 Task: Add the Image component to the site builder.
Action: Mouse moved to (1158, 79)
Screenshot: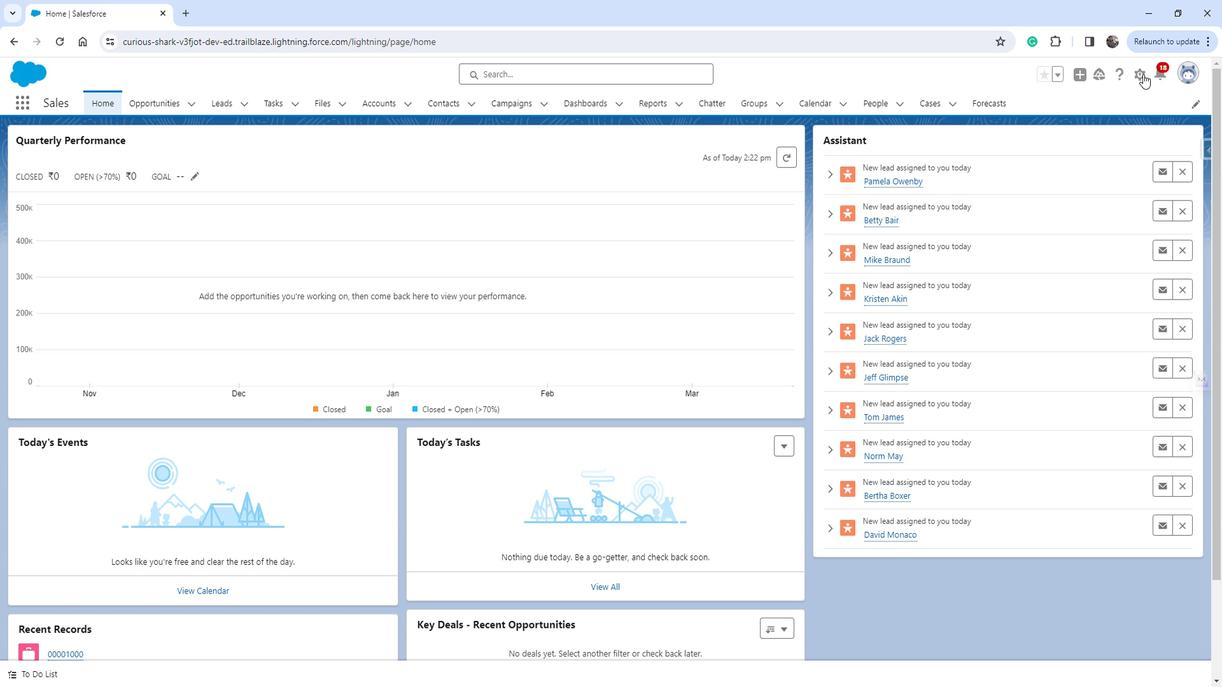 
Action: Mouse pressed left at (1158, 79)
Screenshot: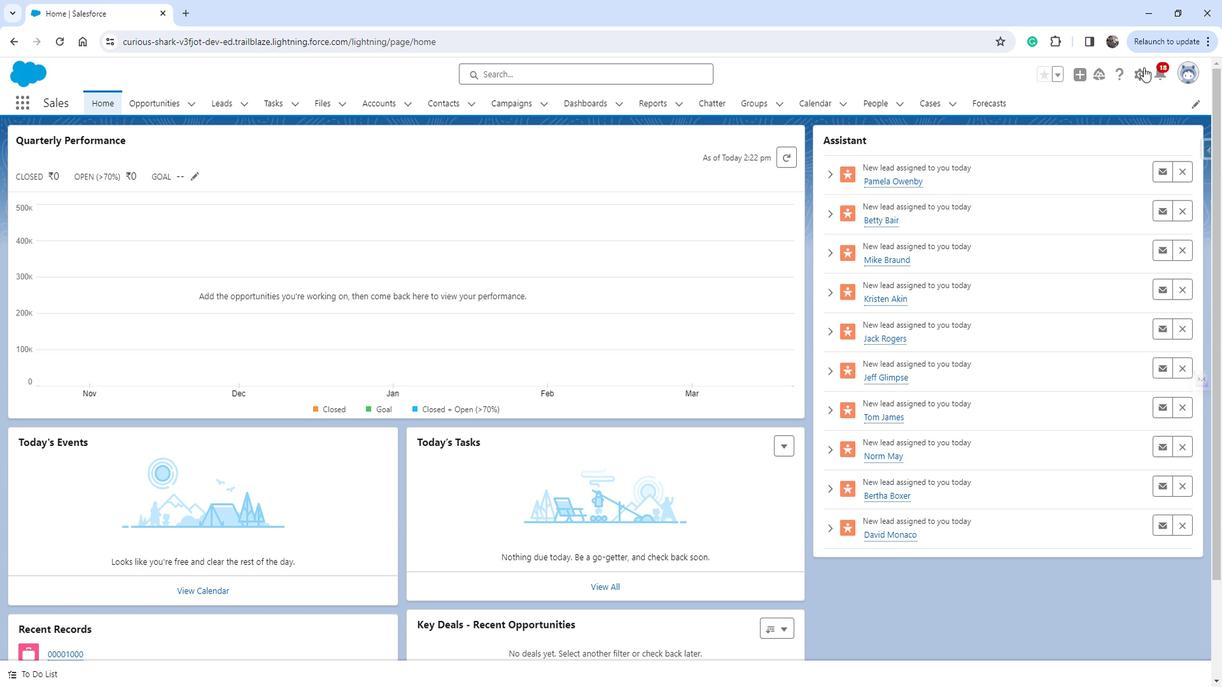 
Action: Mouse moved to (1116, 115)
Screenshot: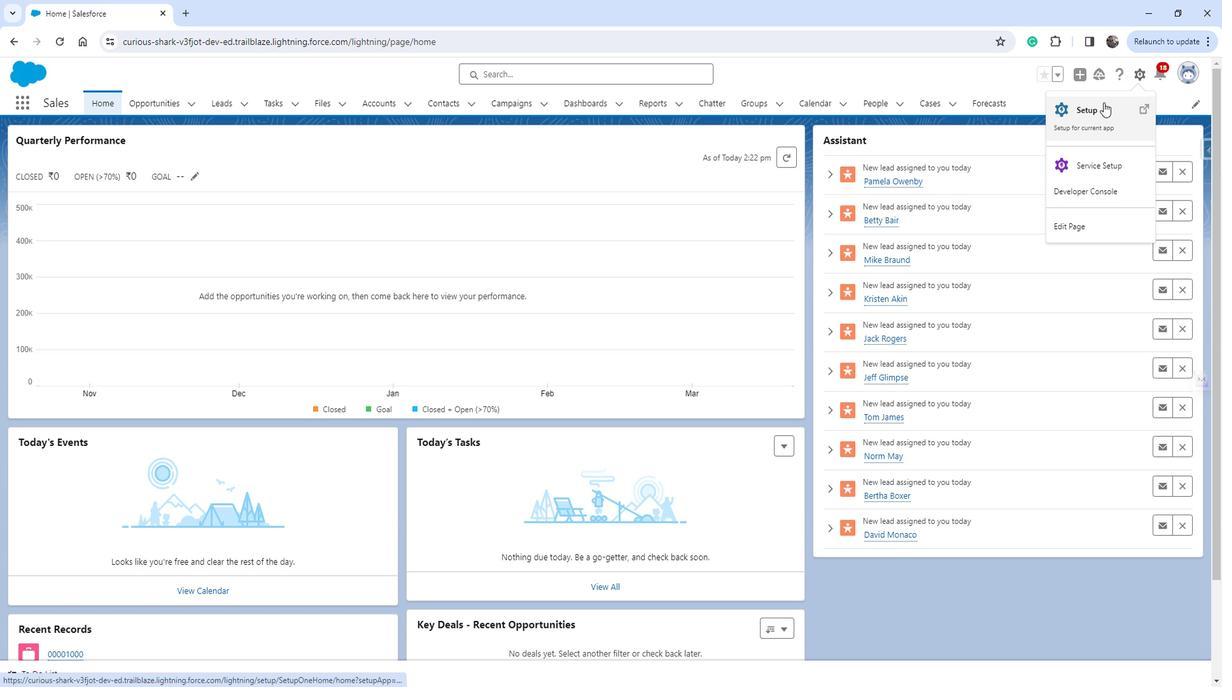 
Action: Mouse pressed left at (1116, 115)
Screenshot: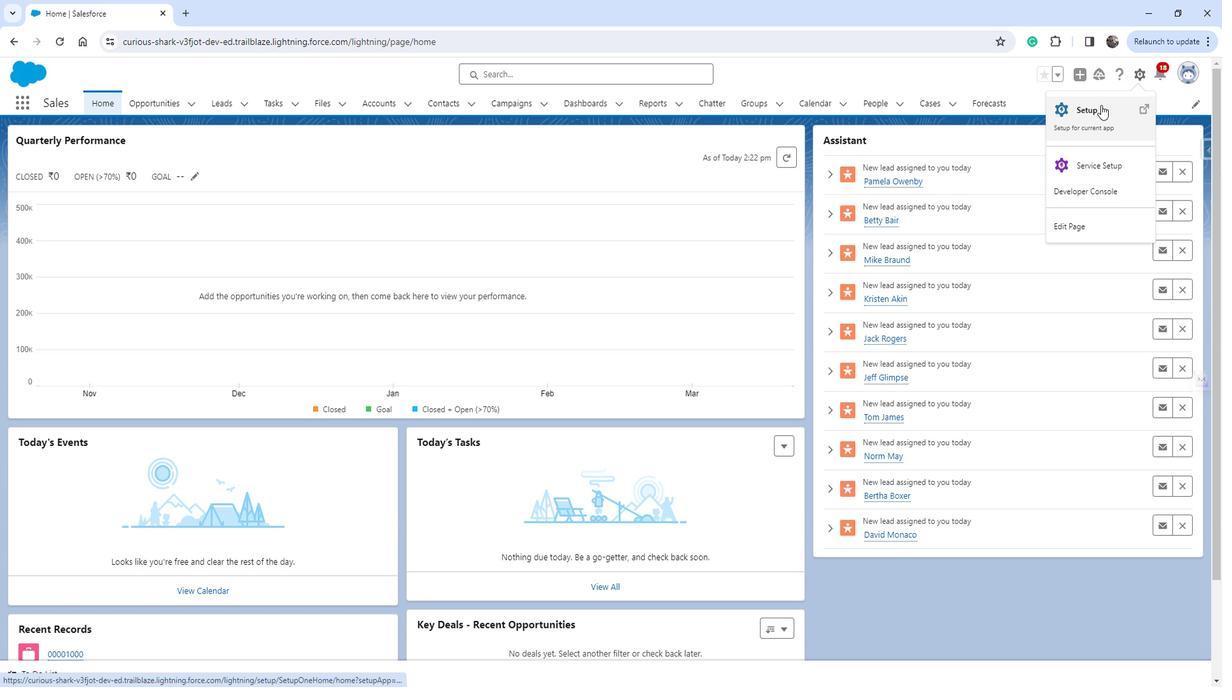 
Action: Mouse moved to (87, 494)
Screenshot: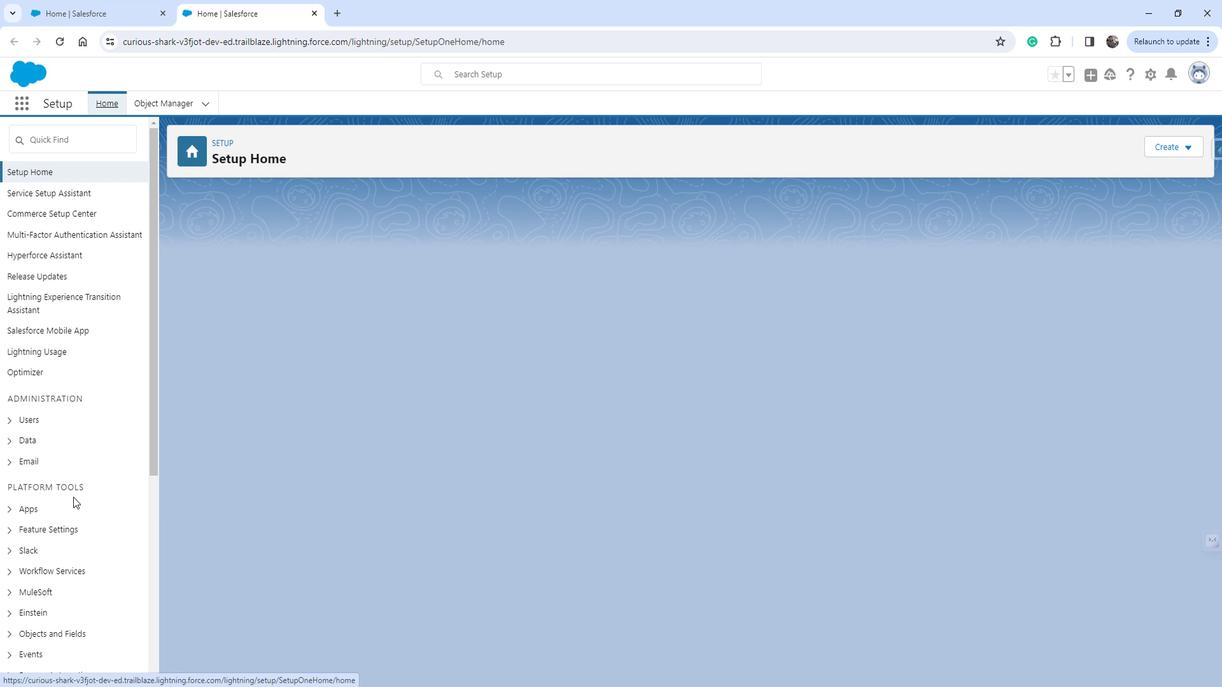 
Action: Mouse scrolled (87, 494) with delta (0, 0)
Screenshot: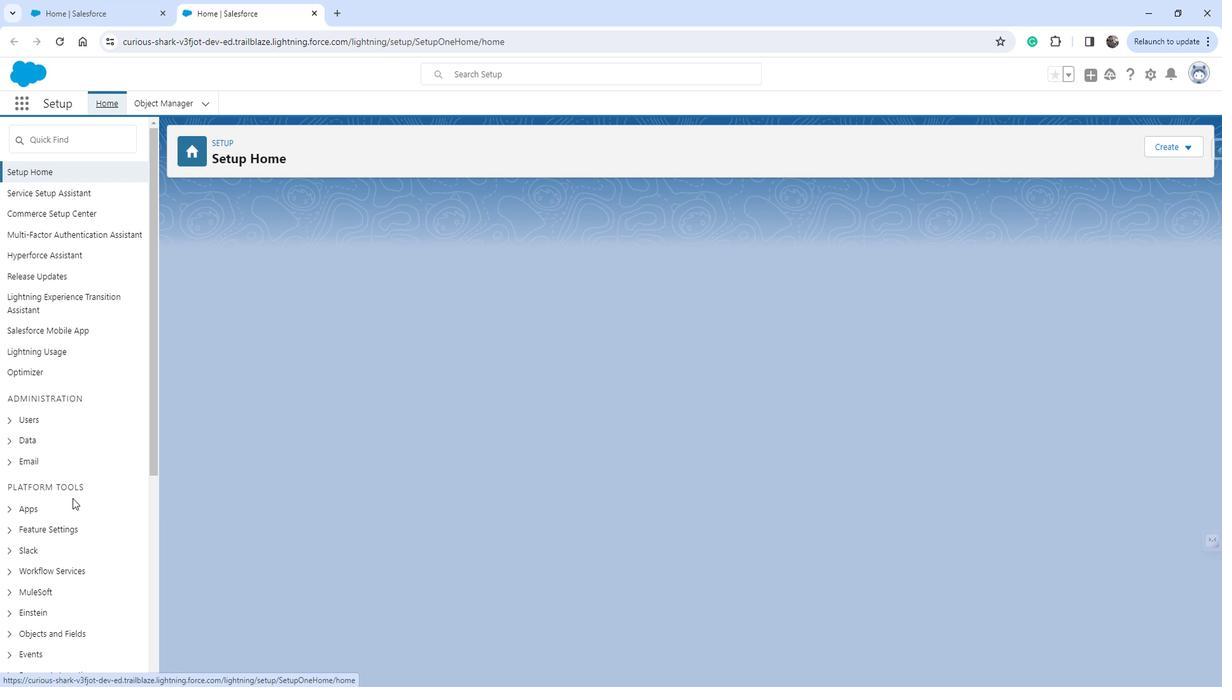 
Action: Mouse scrolled (87, 494) with delta (0, 0)
Screenshot: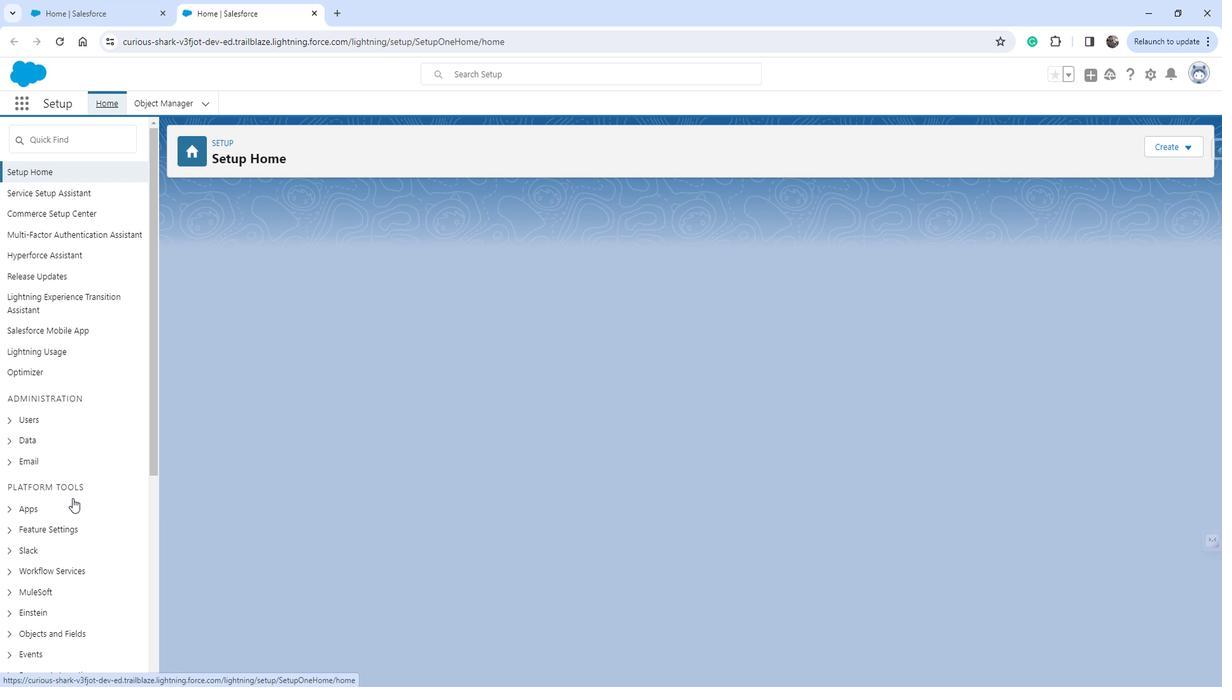 
Action: Mouse moved to (66, 390)
Screenshot: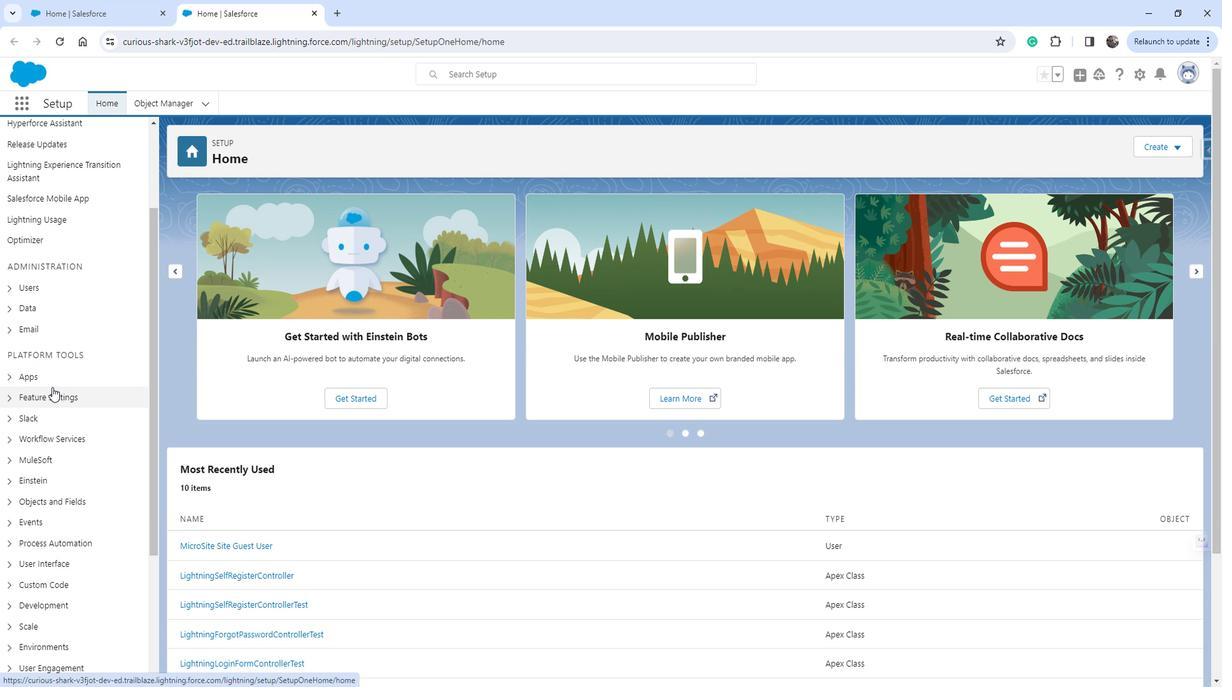 
Action: Mouse pressed left at (66, 390)
Screenshot: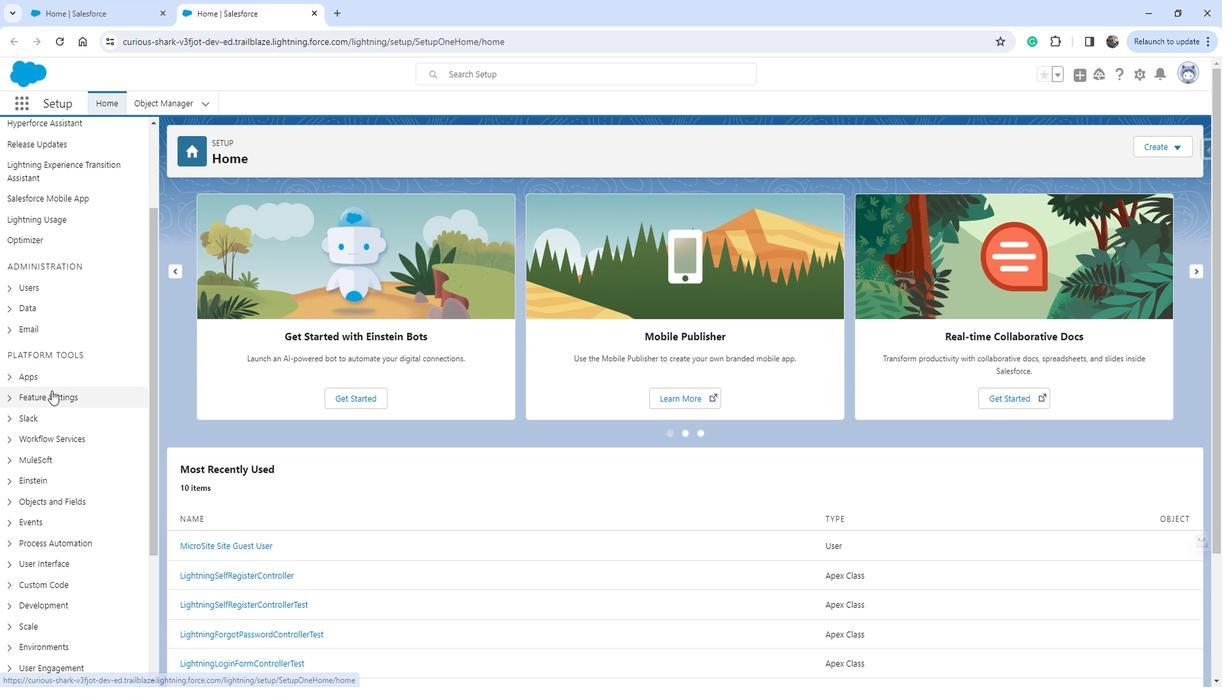 
Action: Mouse moved to (68, 499)
Screenshot: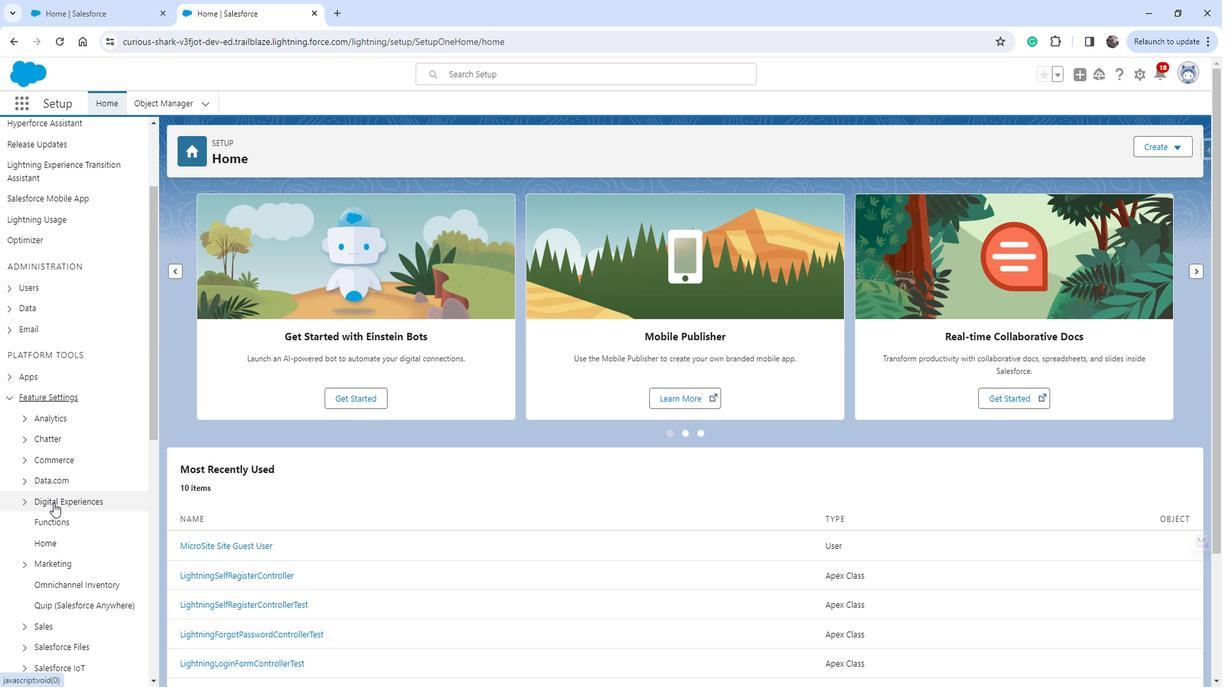
Action: Mouse pressed left at (68, 499)
Screenshot: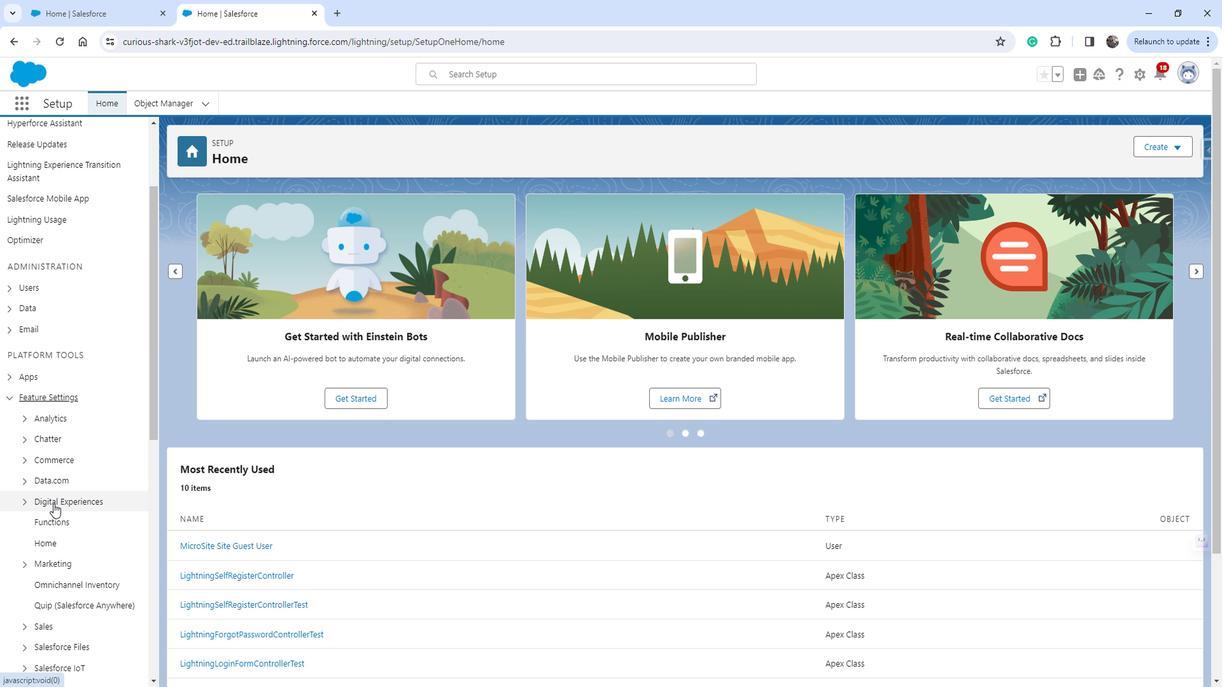 
Action: Mouse moved to (72, 520)
Screenshot: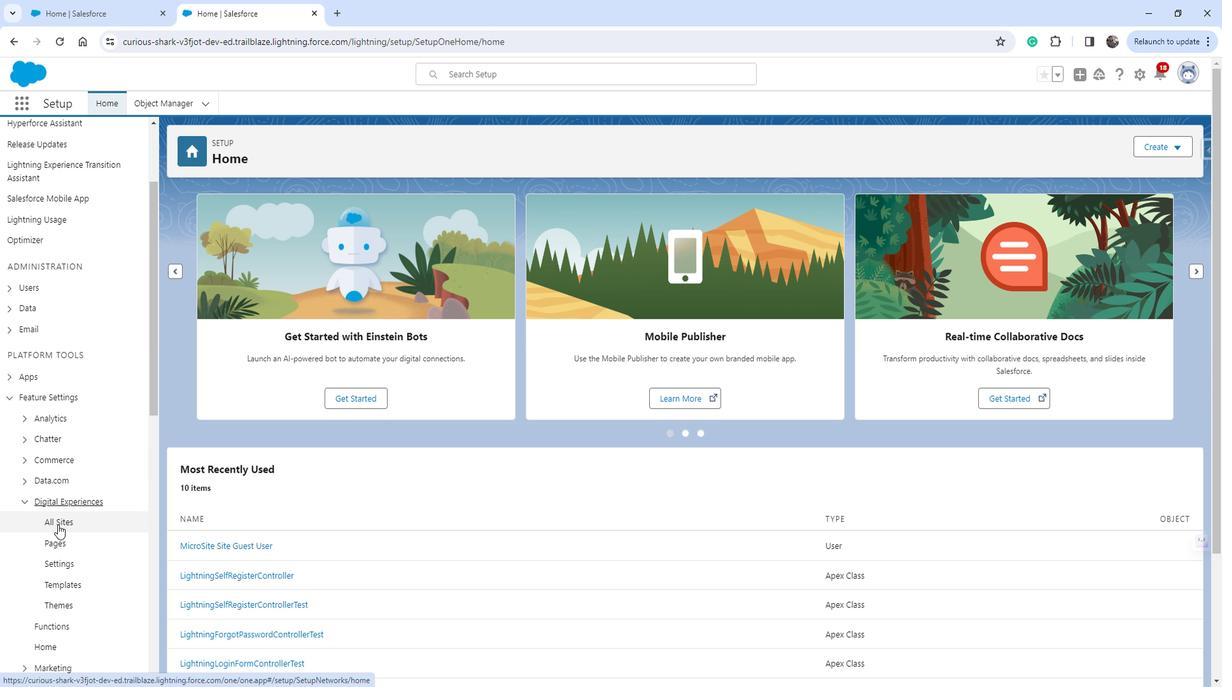 
Action: Mouse pressed left at (72, 520)
Screenshot: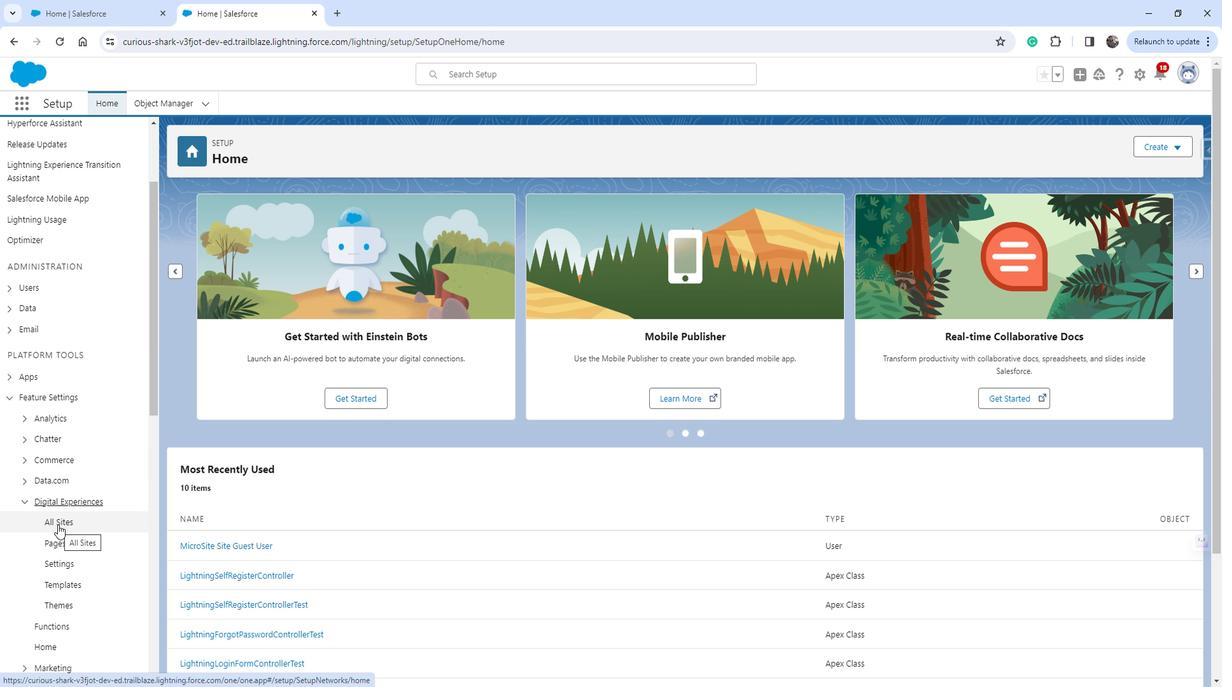 
Action: Mouse moved to (217, 308)
Screenshot: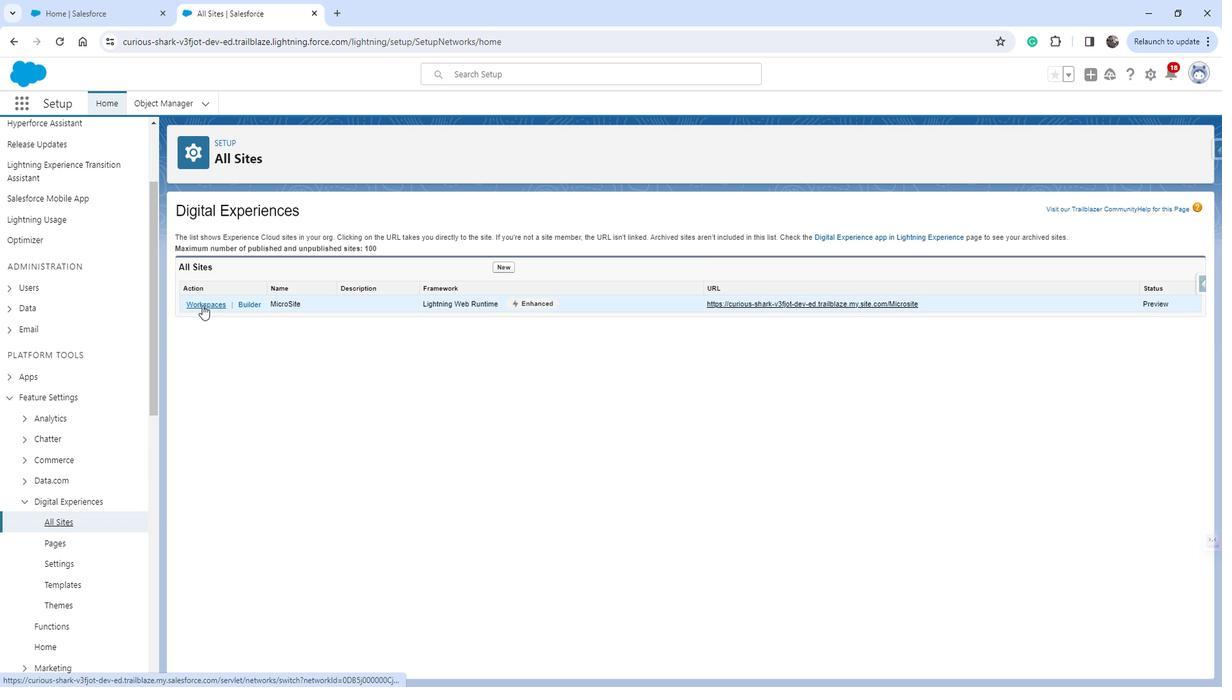 
Action: Mouse pressed left at (217, 308)
Screenshot: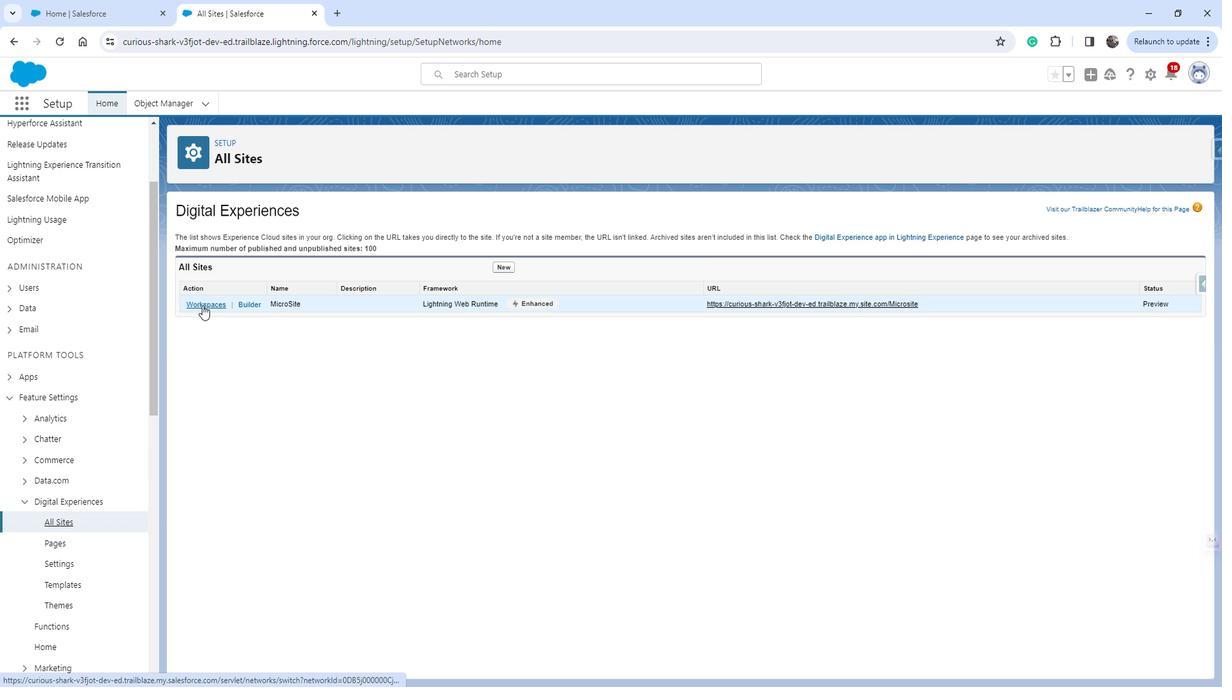 
Action: Mouse moved to (159, 276)
Screenshot: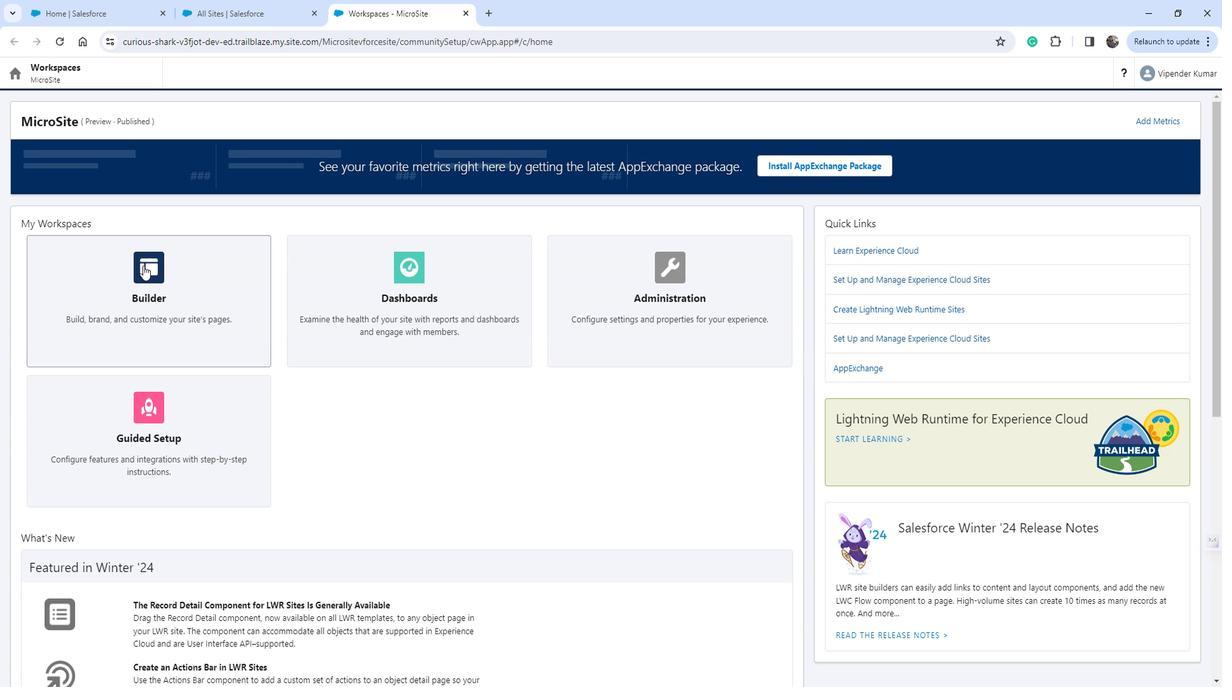 
Action: Mouse pressed left at (159, 276)
Screenshot: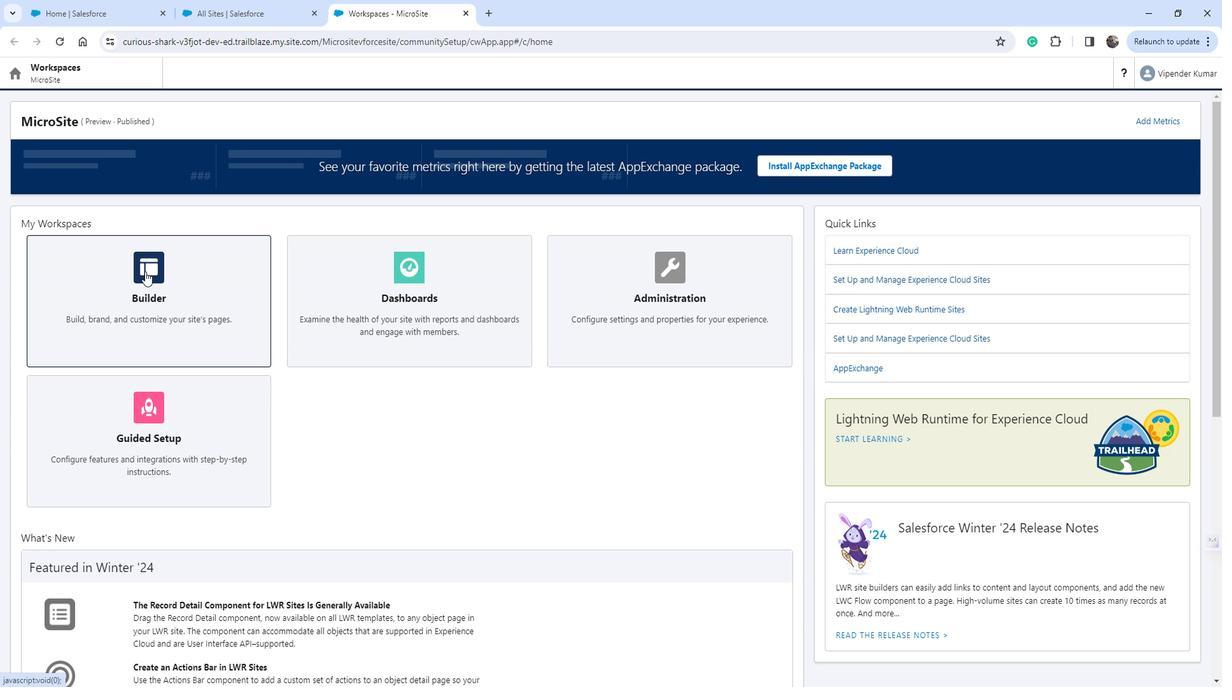 
Action: Mouse moved to (38, 128)
Screenshot: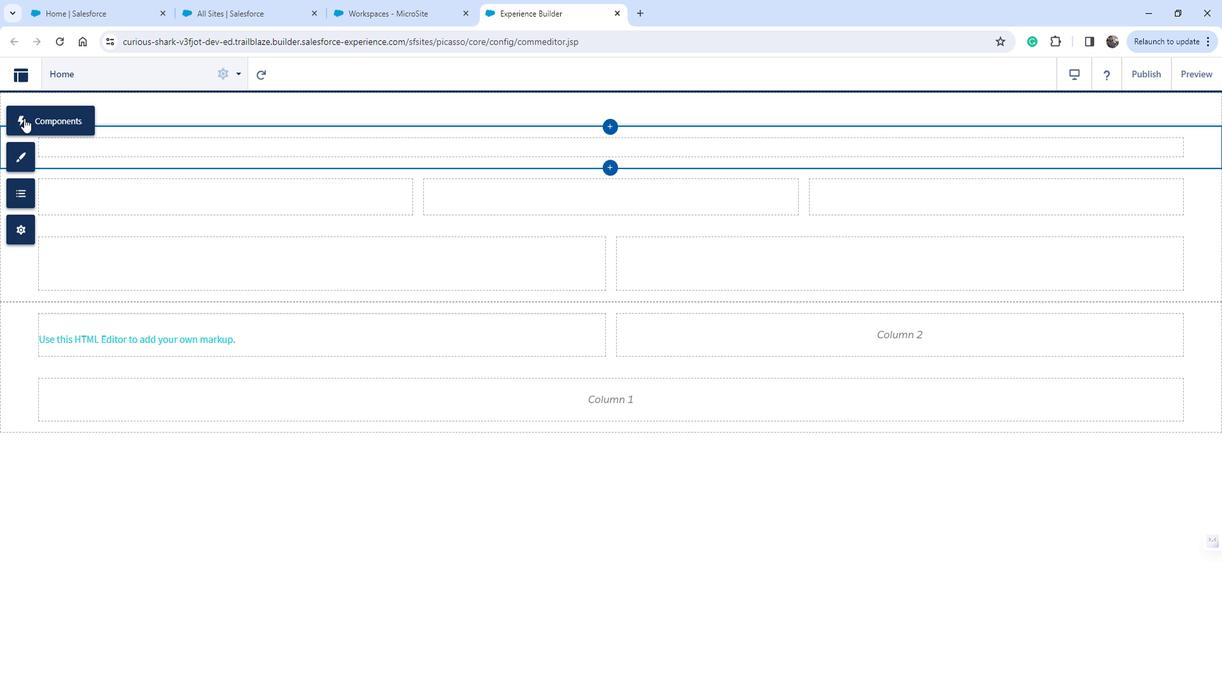 
Action: Mouse pressed left at (38, 128)
Screenshot: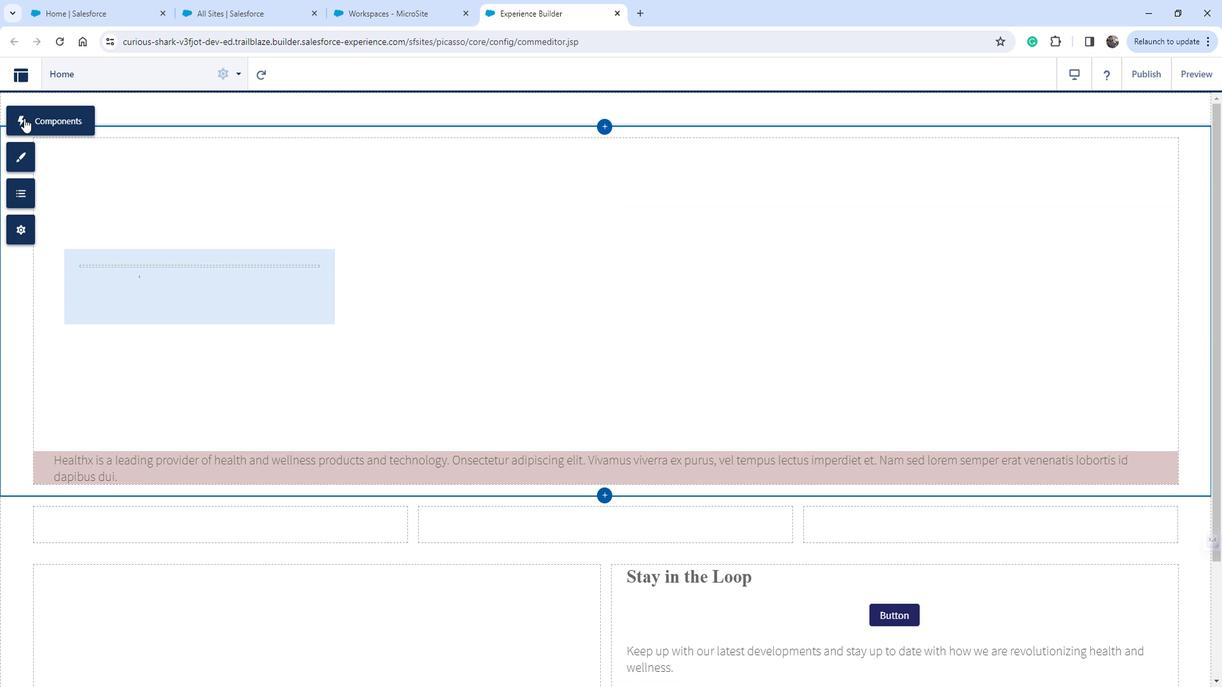 
Action: Mouse moved to (396, 377)
Screenshot: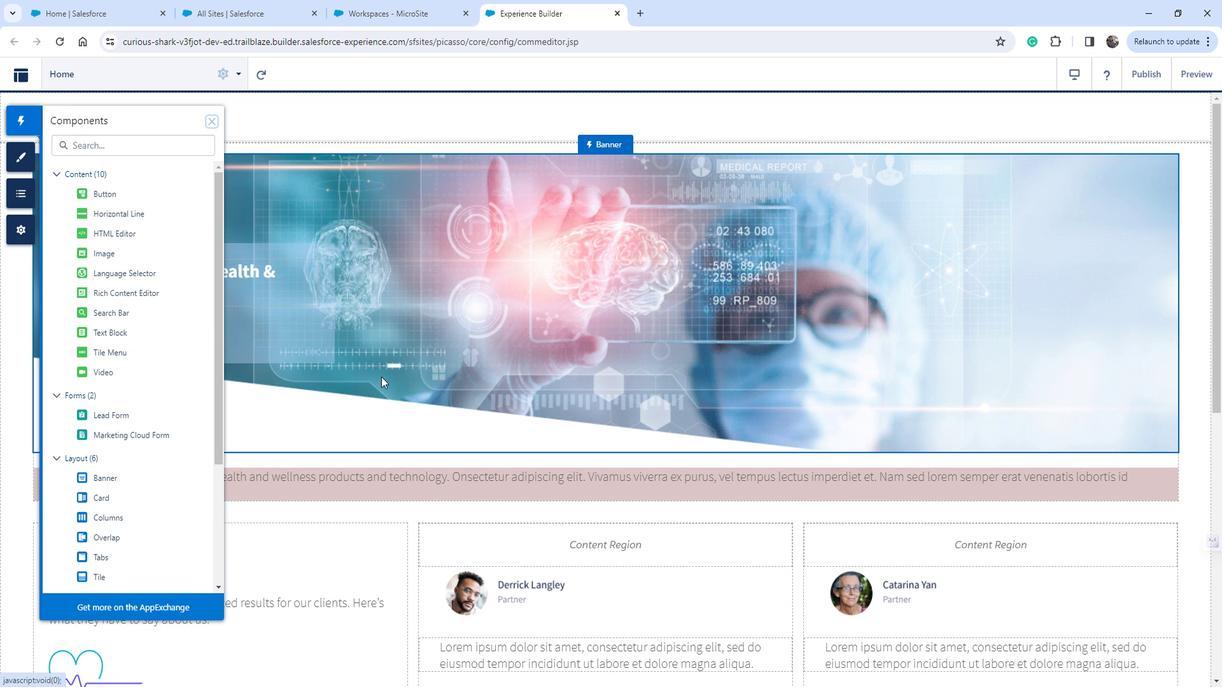 
Action: Mouse scrolled (396, 376) with delta (0, 0)
Screenshot: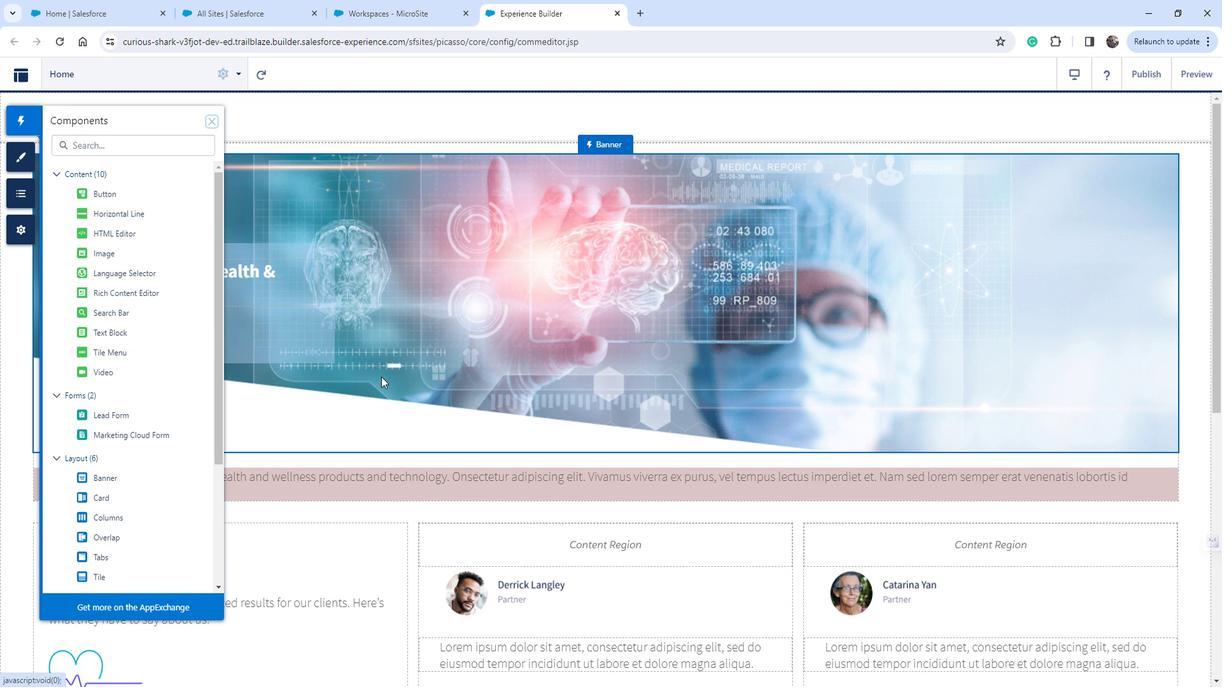 
Action: Mouse moved to (396, 377)
Screenshot: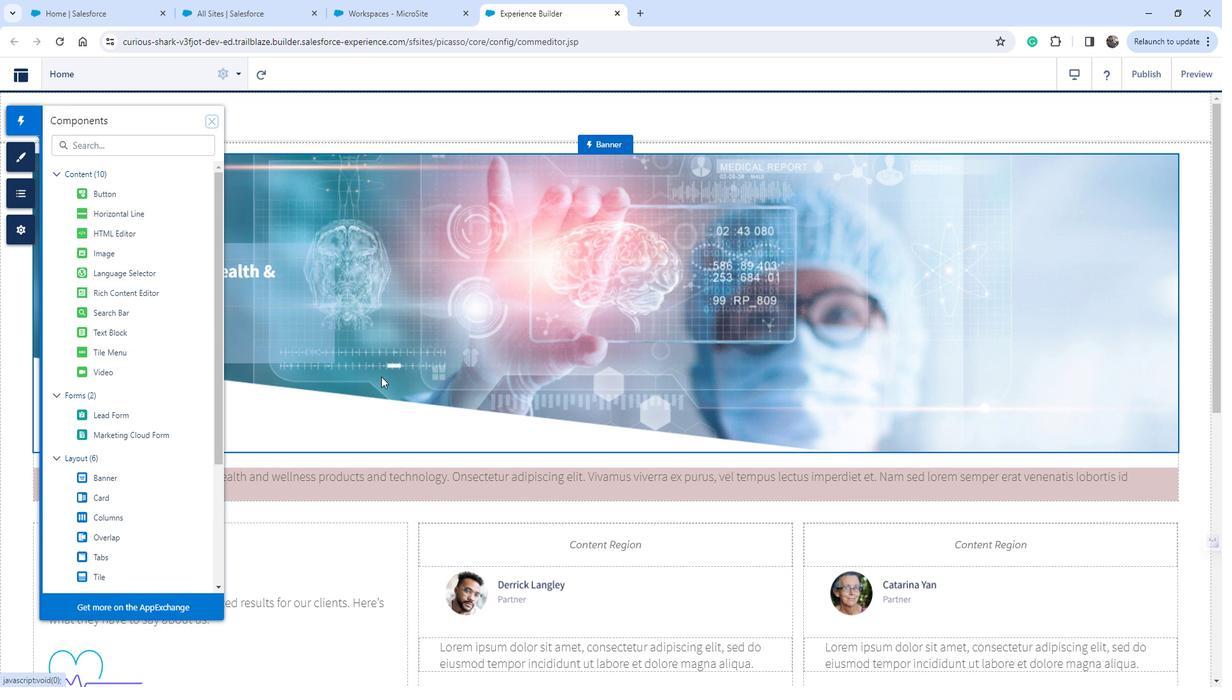 
Action: Mouse scrolled (396, 376) with delta (0, 0)
Screenshot: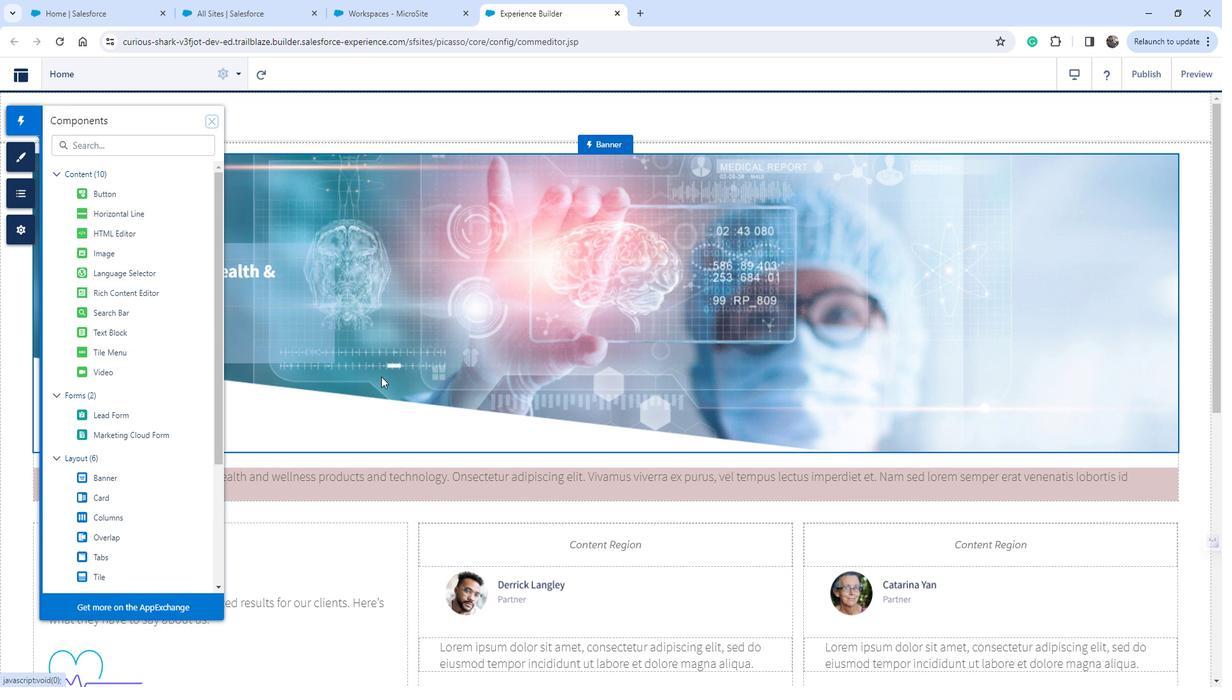 
Action: Mouse moved to (397, 377)
Screenshot: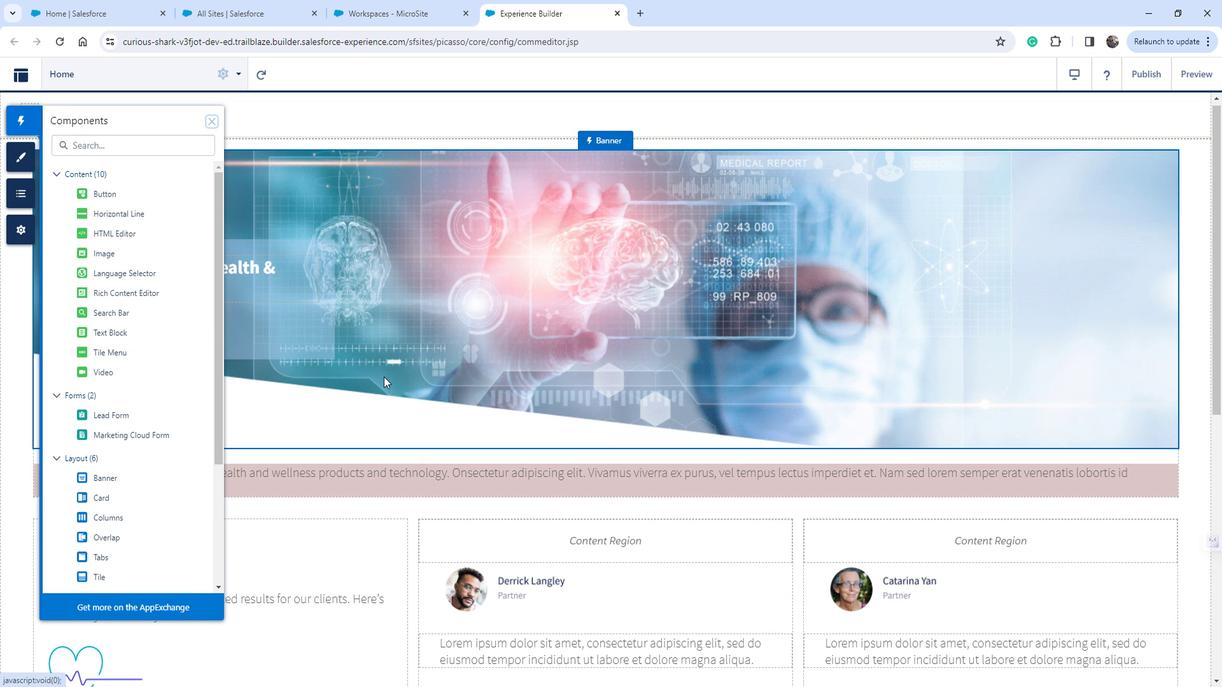 
Action: Mouse scrolled (397, 376) with delta (0, 0)
Screenshot: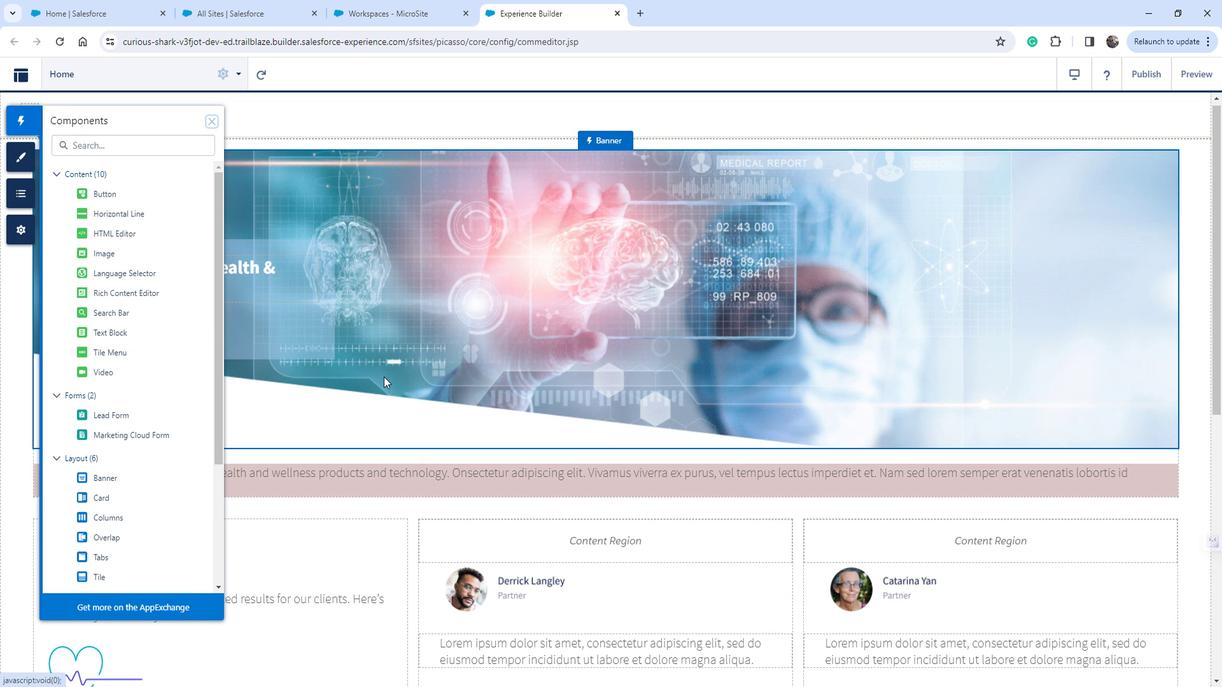 
Action: Mouse moved to (398, 377)
Screenshot: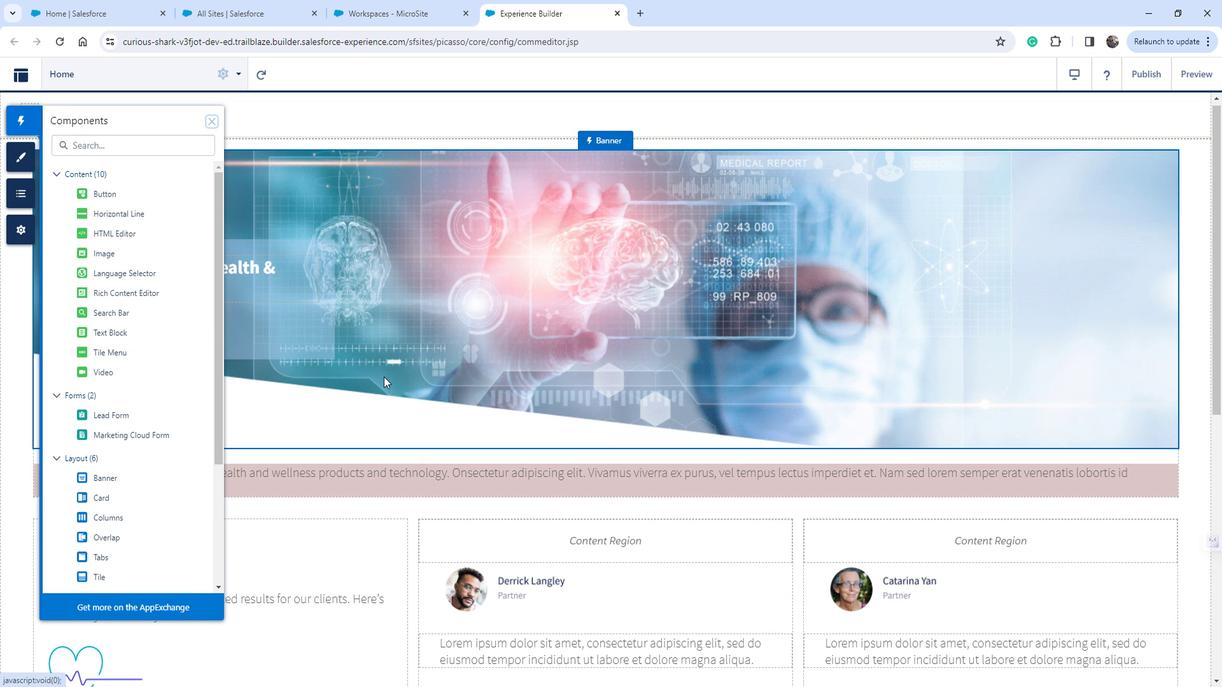 
Action: Mouse scrolled (398, 376) with delta (0, 0)
Screenshot: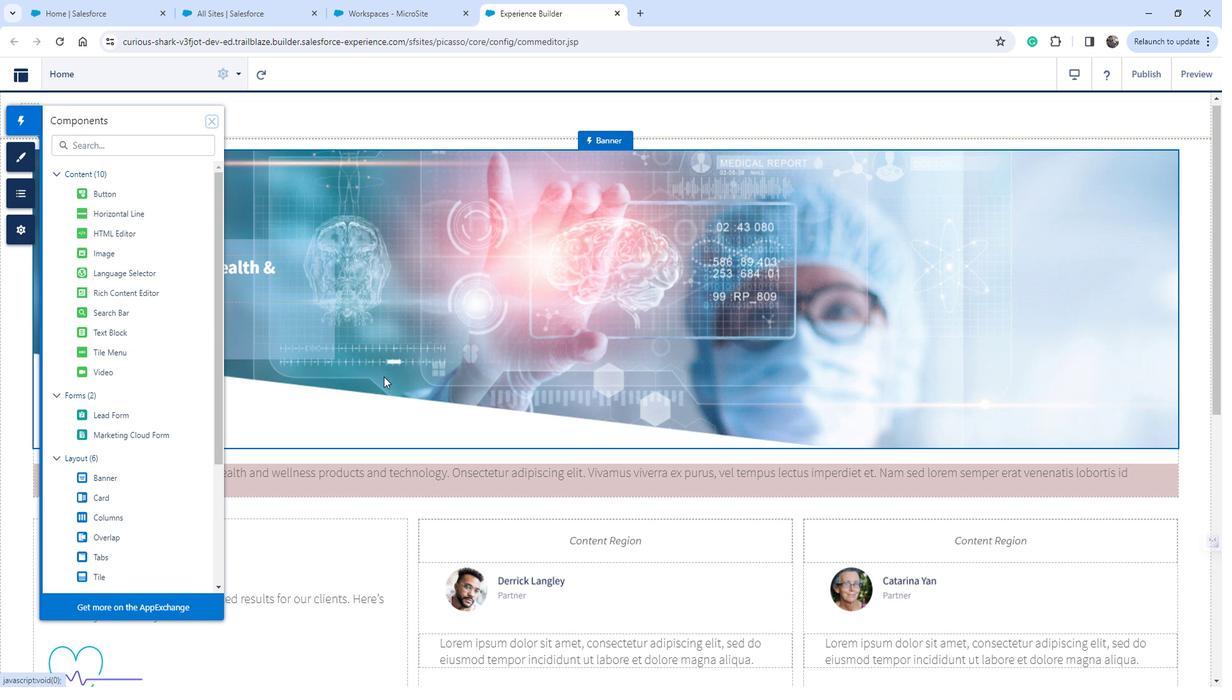 
Action: Mouse moved to (401, 375)
Screenshot: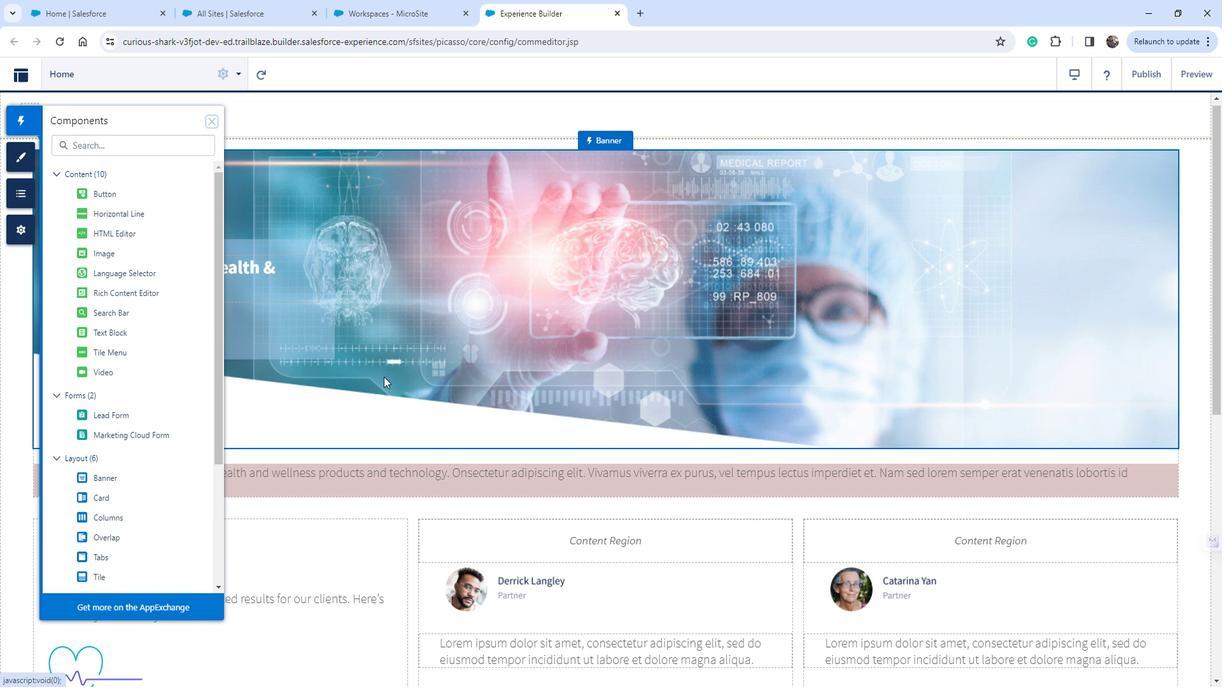 
Action: Mouse scrolled (401, 375) with delta (0, 0)
Screenshot: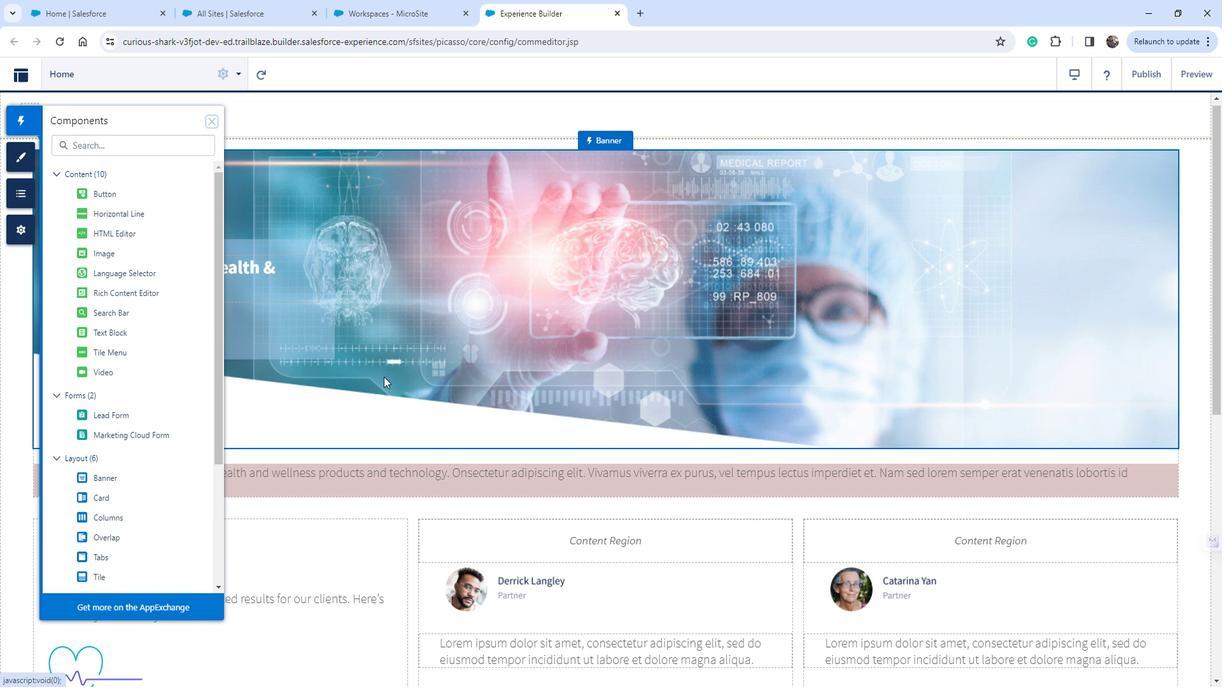 
Action: Mouse moved to (401, 375)
Screenshot: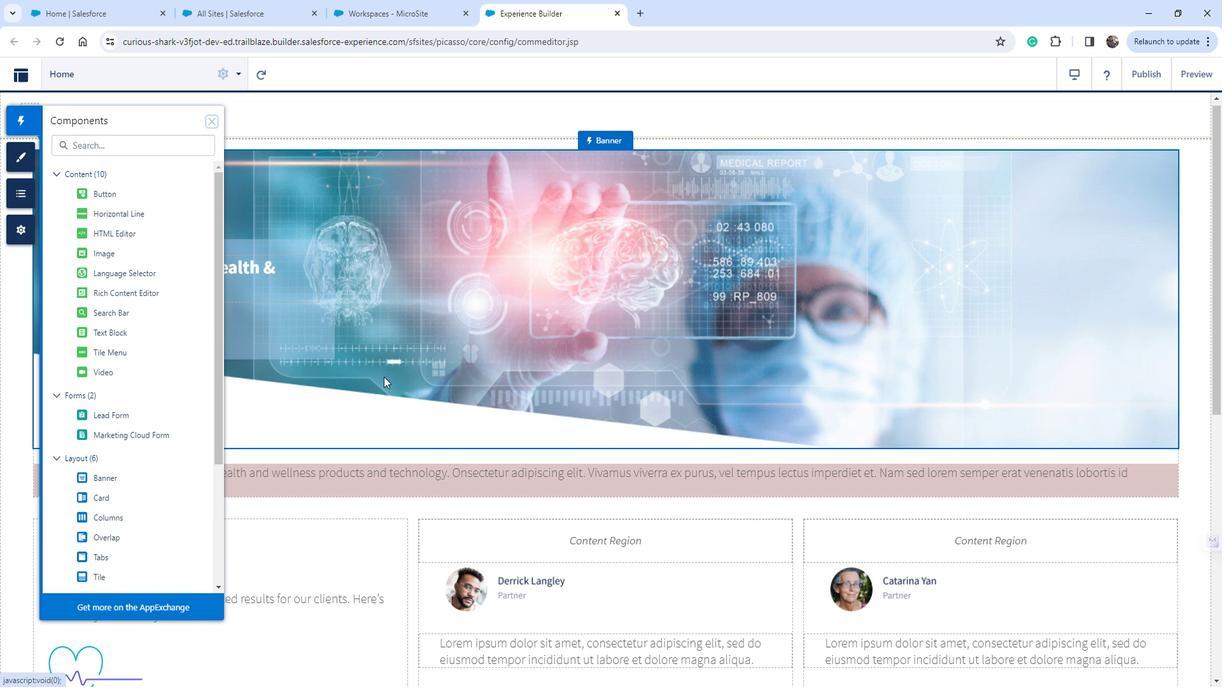 
Action: Mouse scrolled (401, 375) with delta (0, 0)
Screenshot: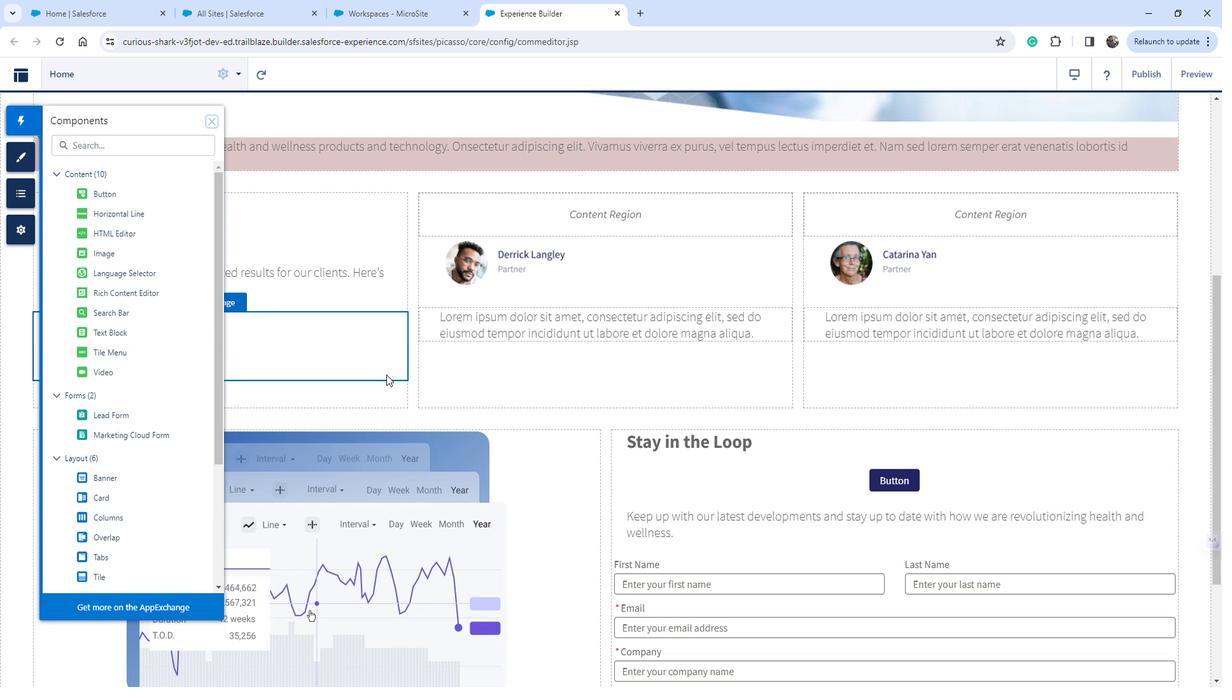 
Action: Mouse scrolled (401, 375) with delta (0, 0)
Screenshot: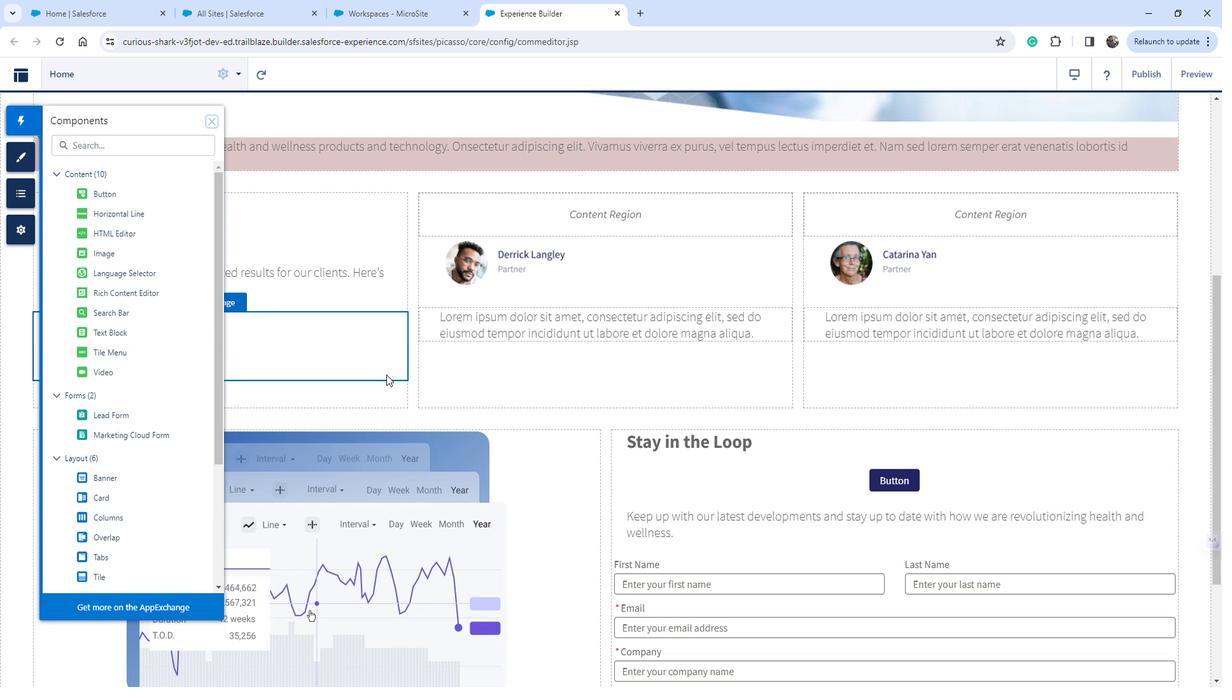 
Action: Mouse scrolled (401, 375) with delta (0, 0)
Screenshot: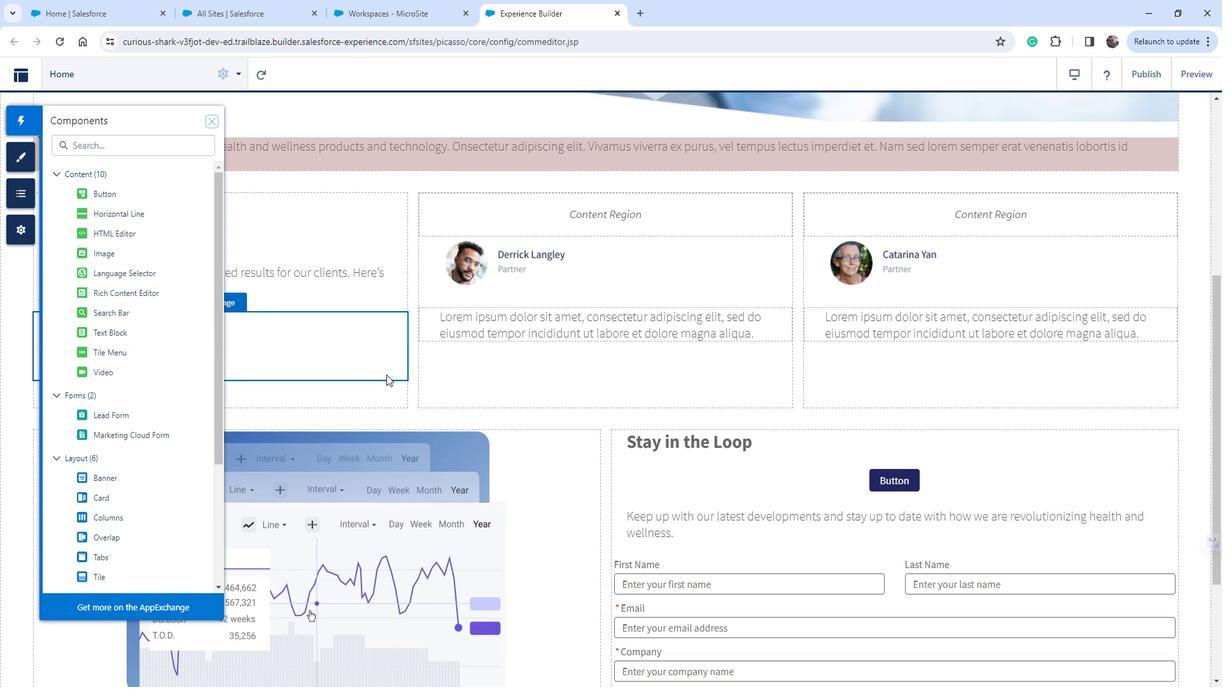 
Action: Mouse scrolled (401, 376) with delta (0, 0)
Screenshot: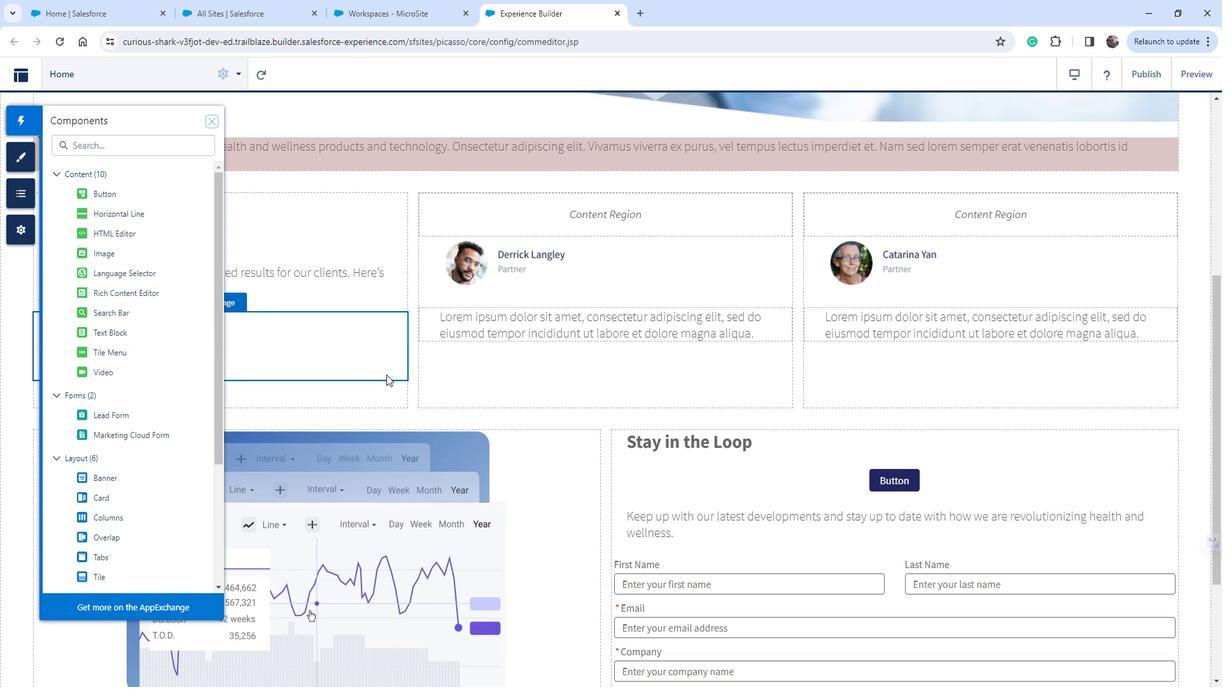 
Action: Mouse scrolled (401, 375) with delta (0, 0)
Screenshot: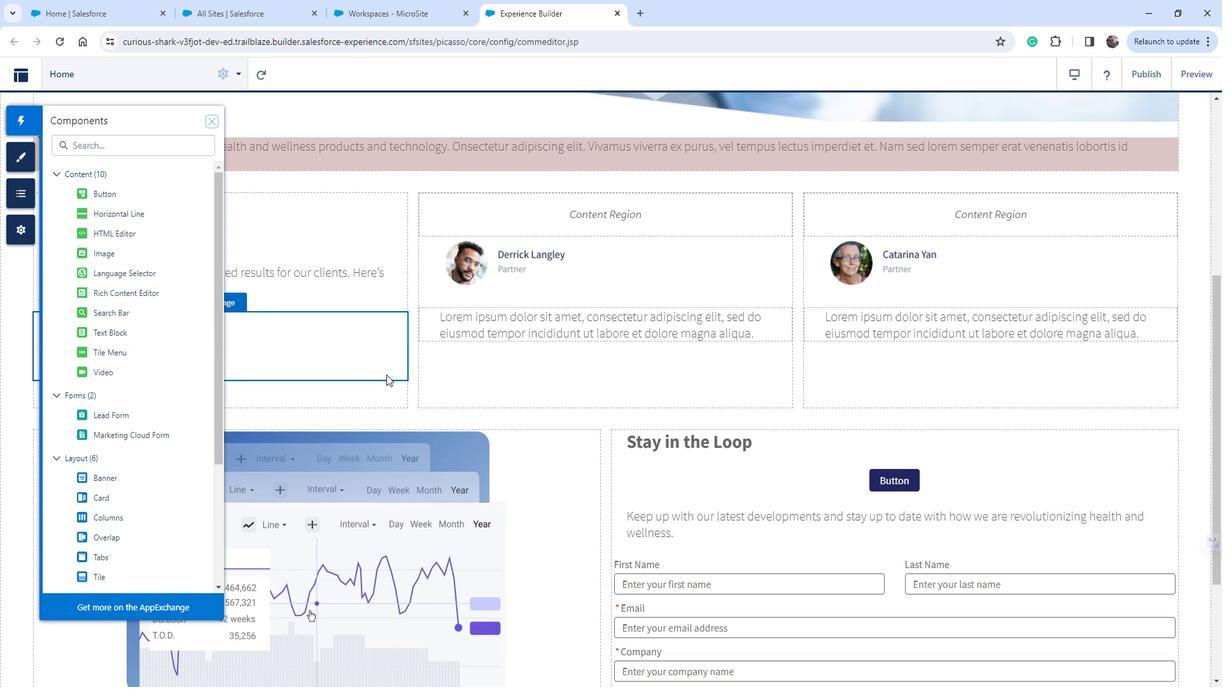 
Action: Mouse scrolled (401, 376) with delta (0, 0)
Screenshot: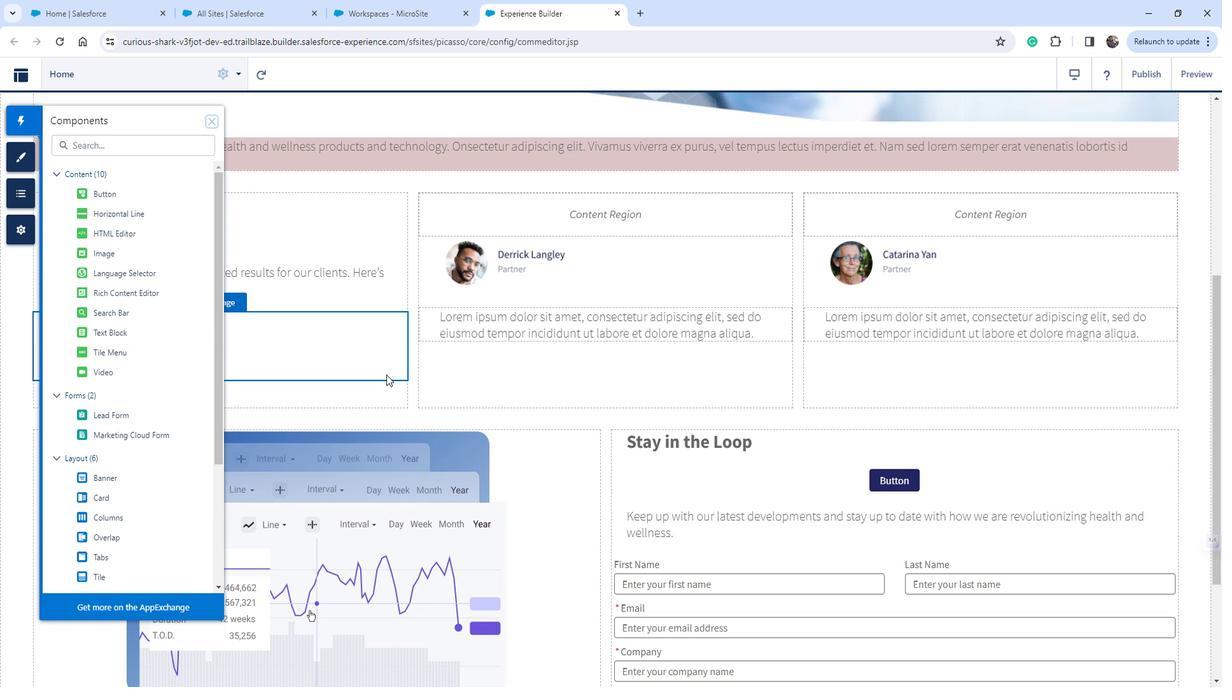 
Action: Mouse scrolled (401, 375) with delta (0, 0)
Screenshot: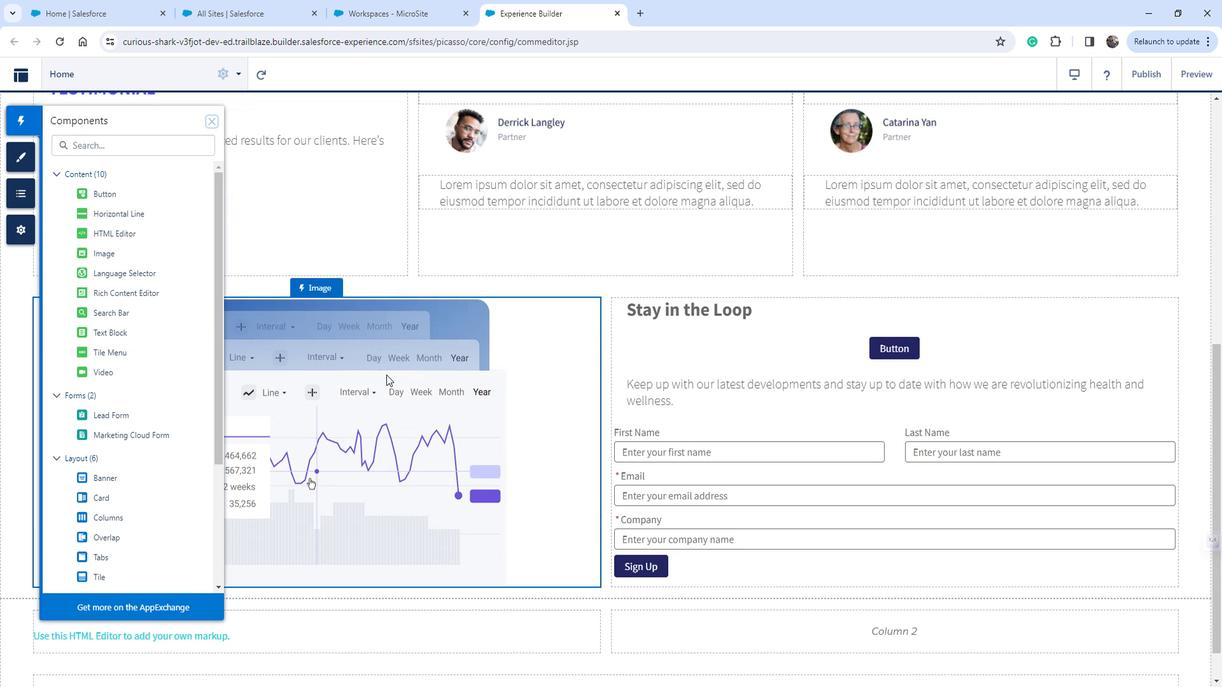 
Action: Mouse scrolled (401, 375) with delta (0, 0)
Screenshot: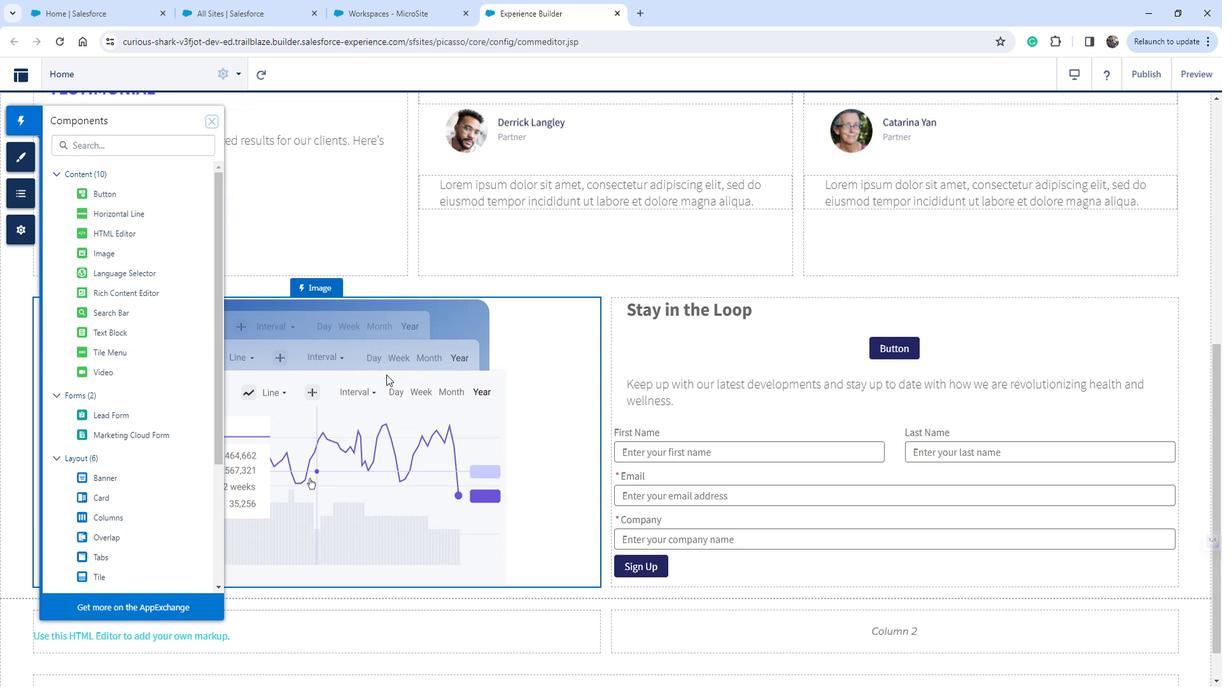 
Action: Mouse scrolled (401, 375) with delta (0, 0)
Screenshot: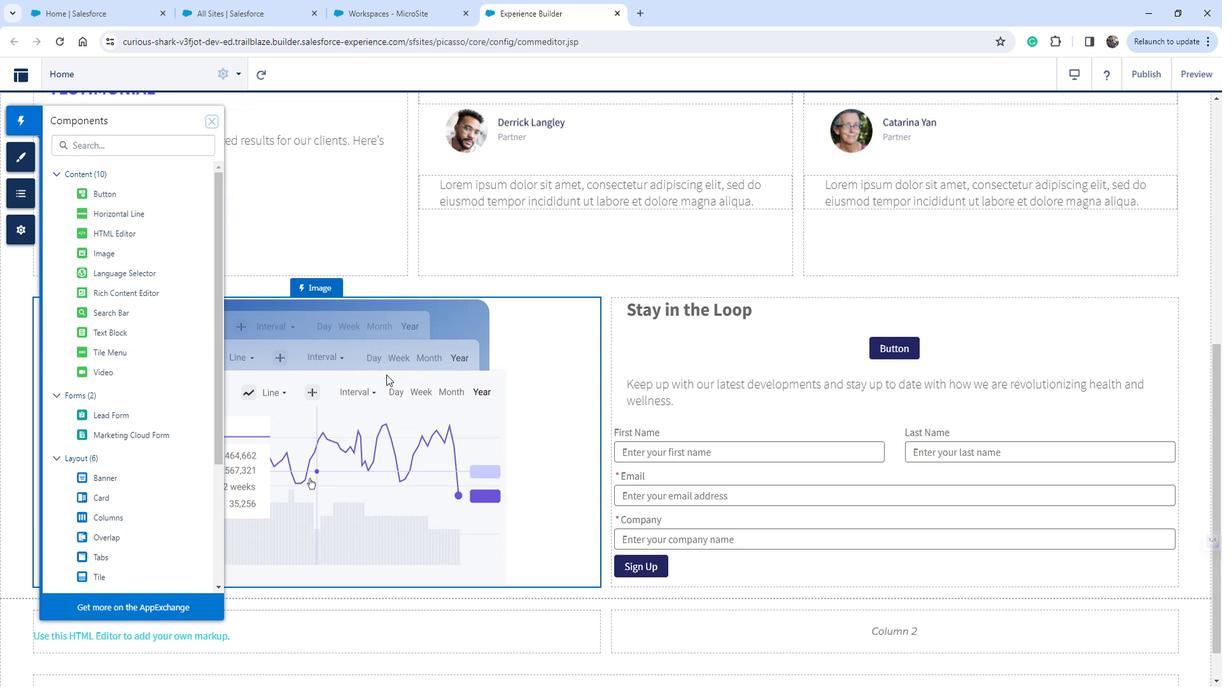 
Action: Mouse scrolled (401, 375) with delta (0, 0)
Screenshot: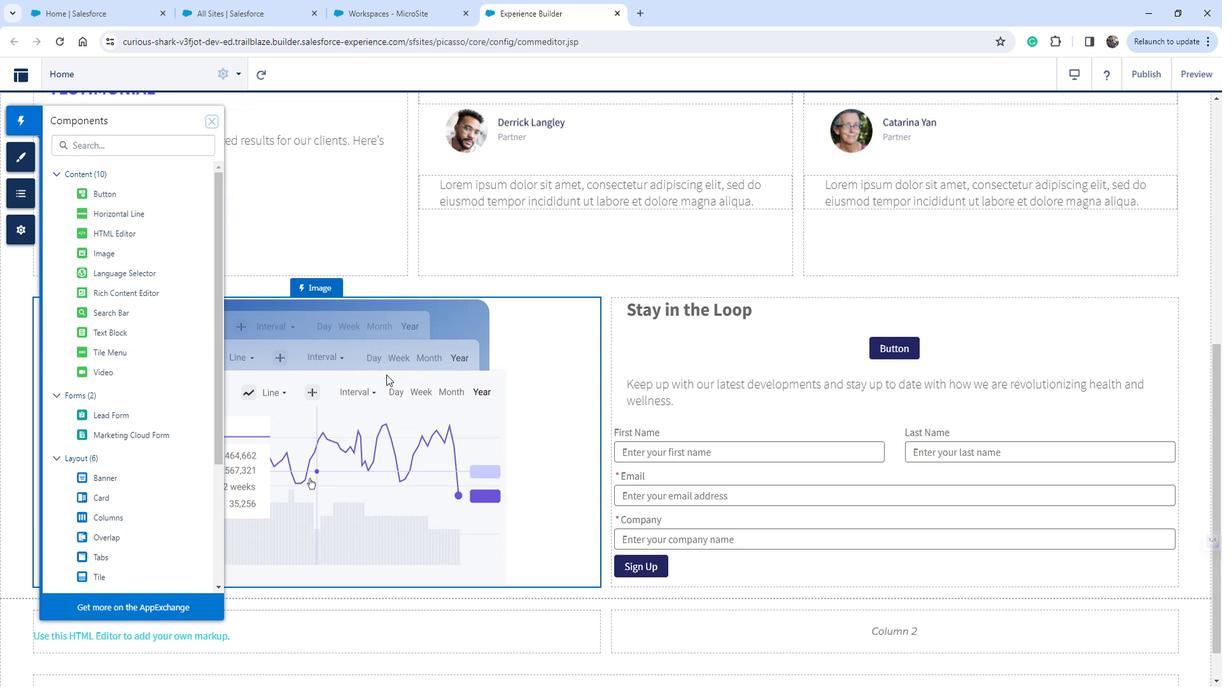 
Action: Mouse scrolled (401, 375) with delta (0, 0)
Screenshot: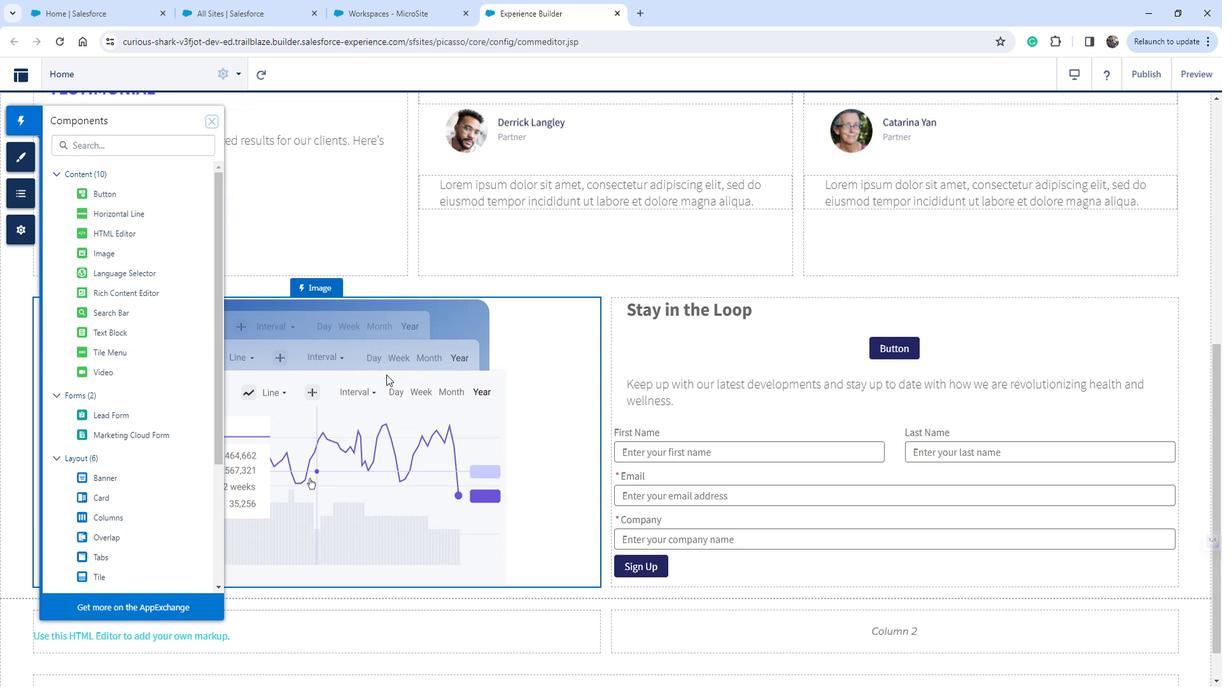 
Action: Mouse scrolled (401, 375) with delta (0, 0)
Screenshot: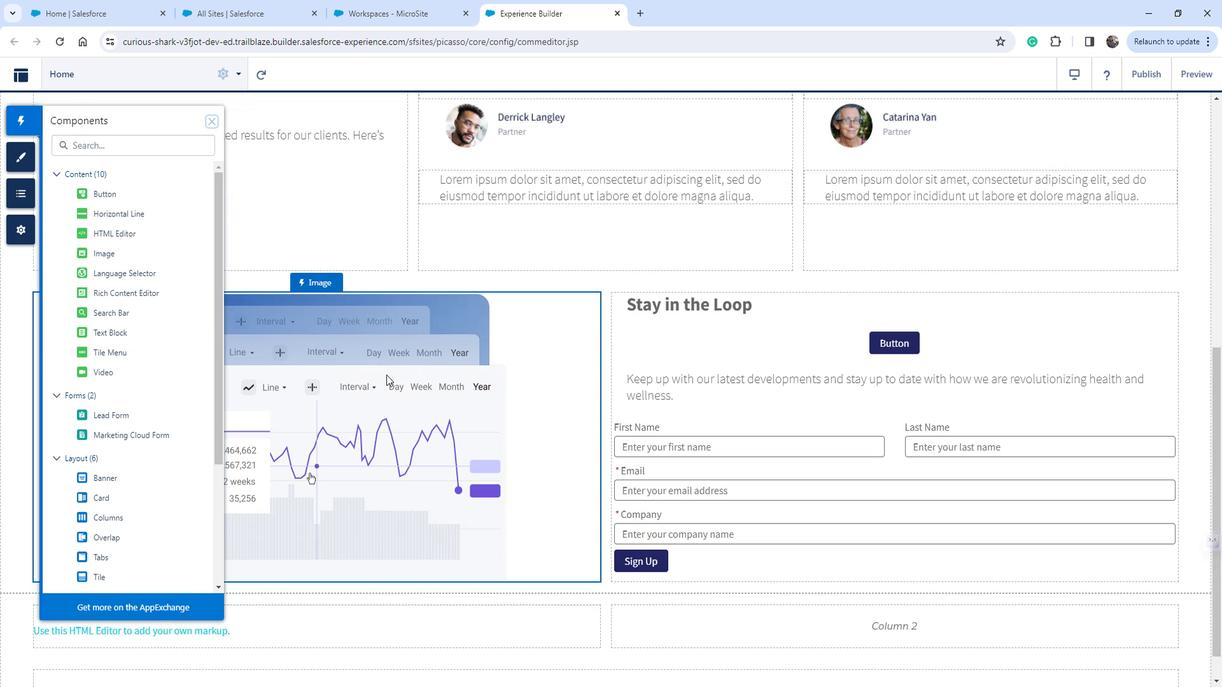 
Action: Mouse moved to (118, 257)
Screenshot: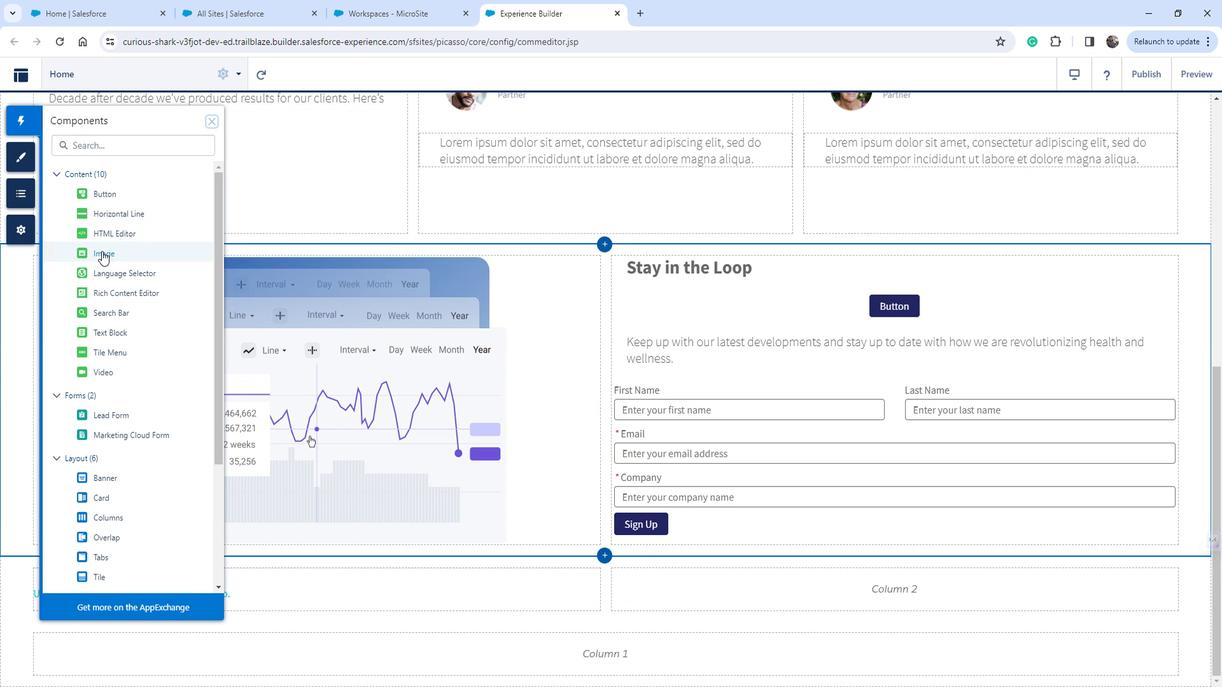 
Action: Mouse pressed left at (118, 257)
Screenshot: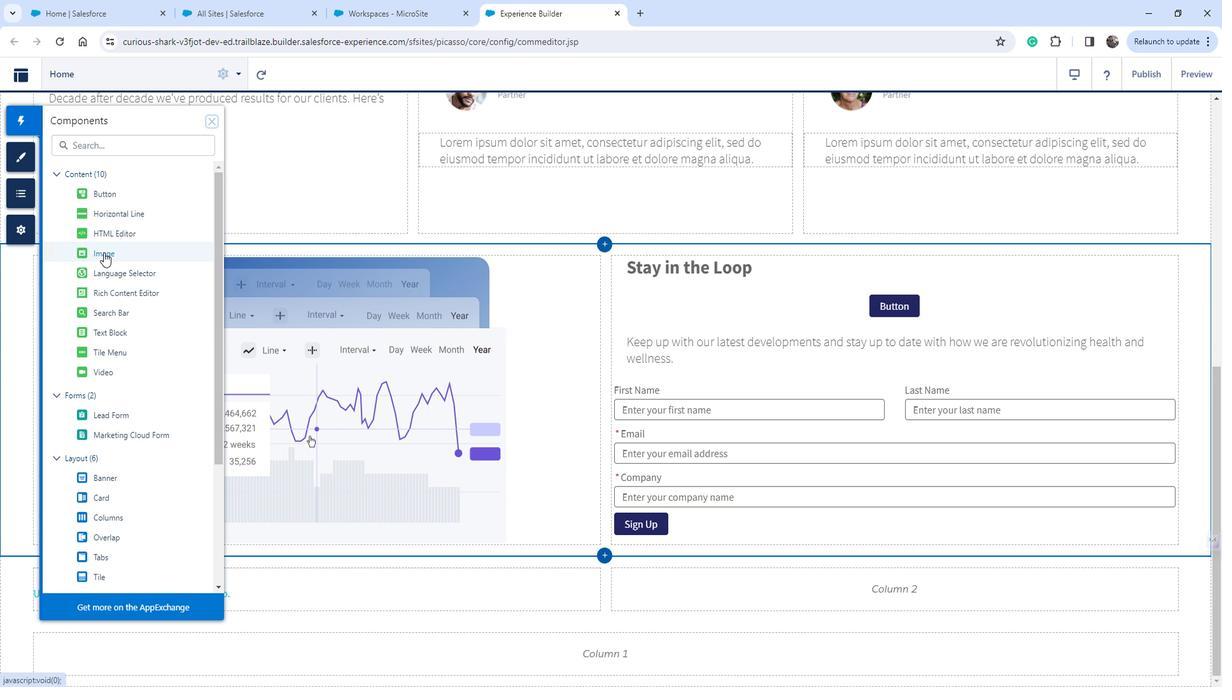 
Action: Mouse moved to (667, 302)
Screenshot: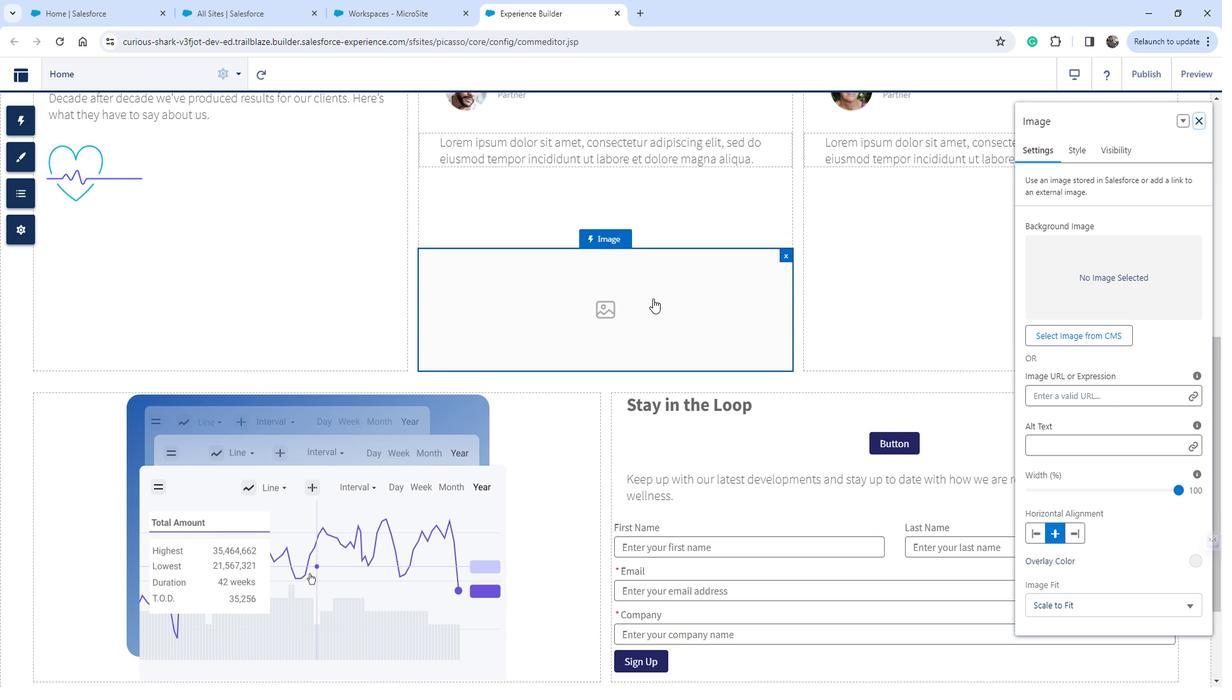 
